 Task: Search one way flight ticket for 5 adults, 2 children, 1 infant in seat and 1 infant on lap in economy from Waterloo: Waterloo Regional Airport to Jacksonville: Albert J. Ellis Airport on 5-3-2023. Choice of flights is Delta. Number of bags: 2 carry on bags. Price is upto 88000. Outbound departure time preference is 12:00.
Action: Mouse moved to (351, 303)
Screenshot: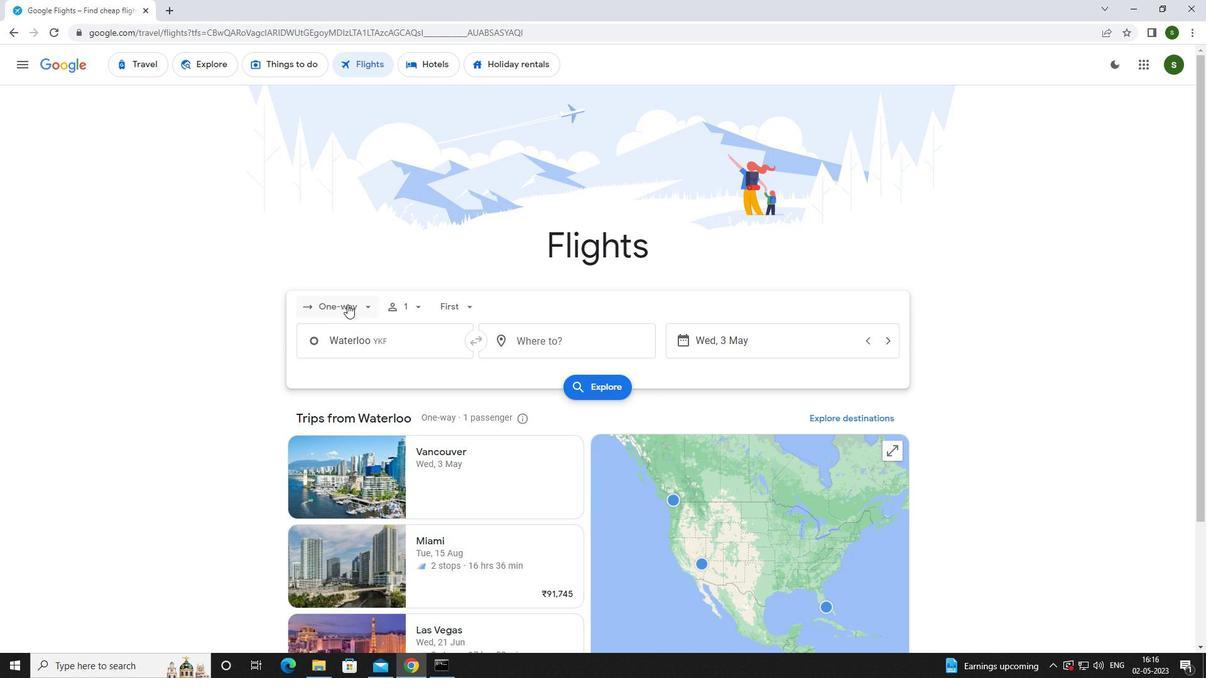 
Action: Mouse pressed left at (351, 303)
Screenshot: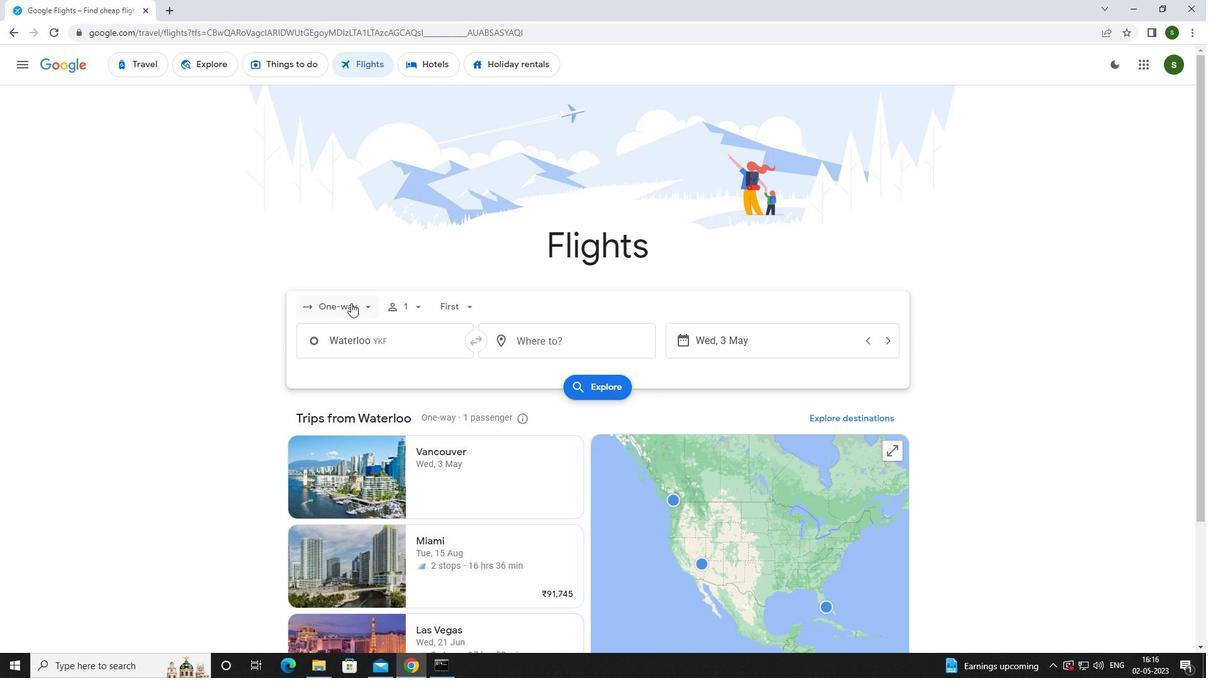 
Action: Mouse moved to (357, 360)
Screenshot: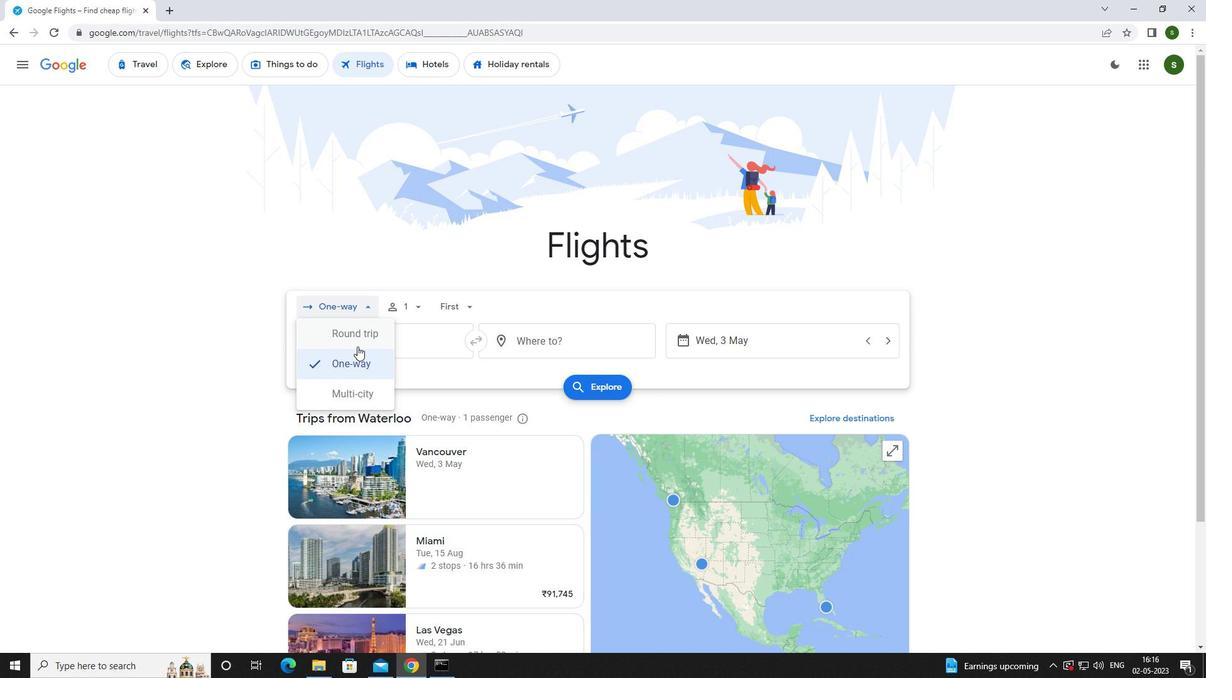 
Action: Mouse pressed left at (357, 360)
Screenshot: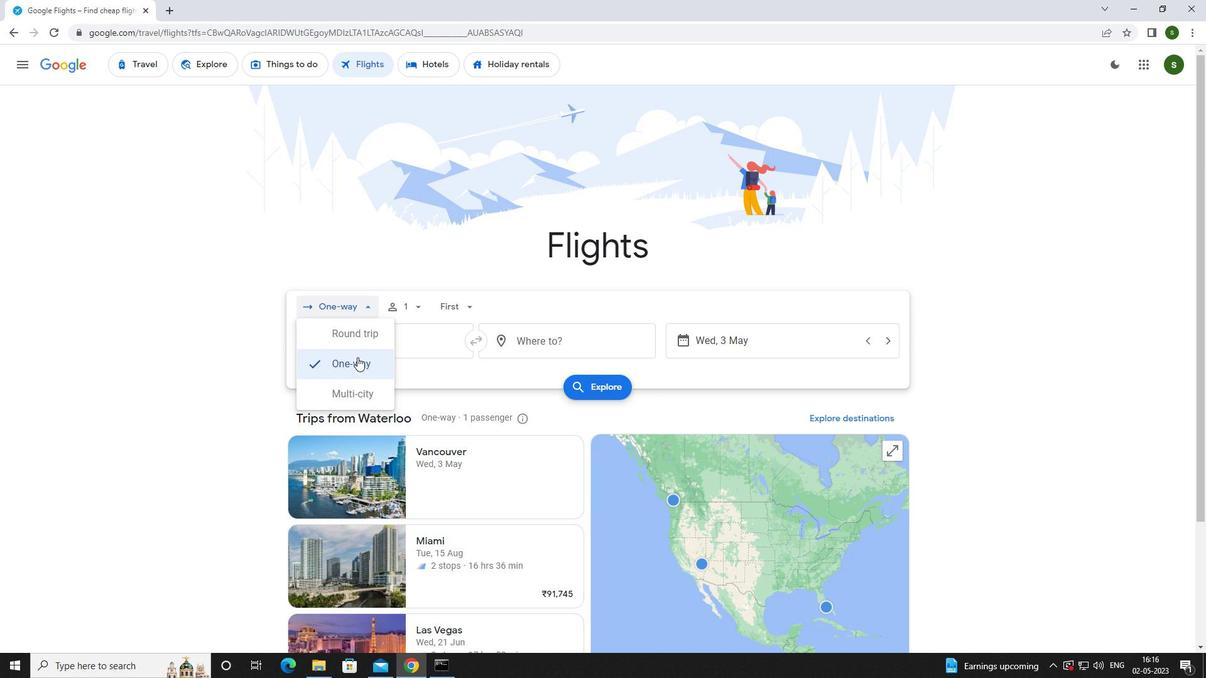 
Action: Mouse moved to (417, 304)
Screenshot: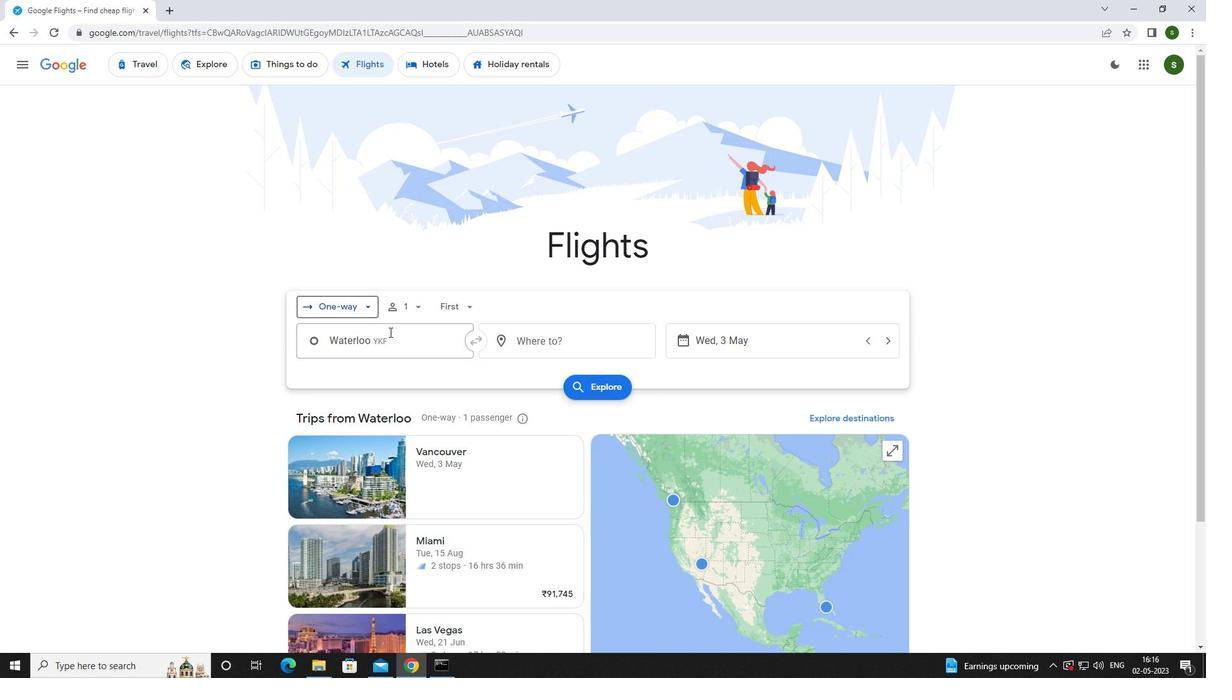 
Action: Mouse pressed left at (417, 304)
Screenshot: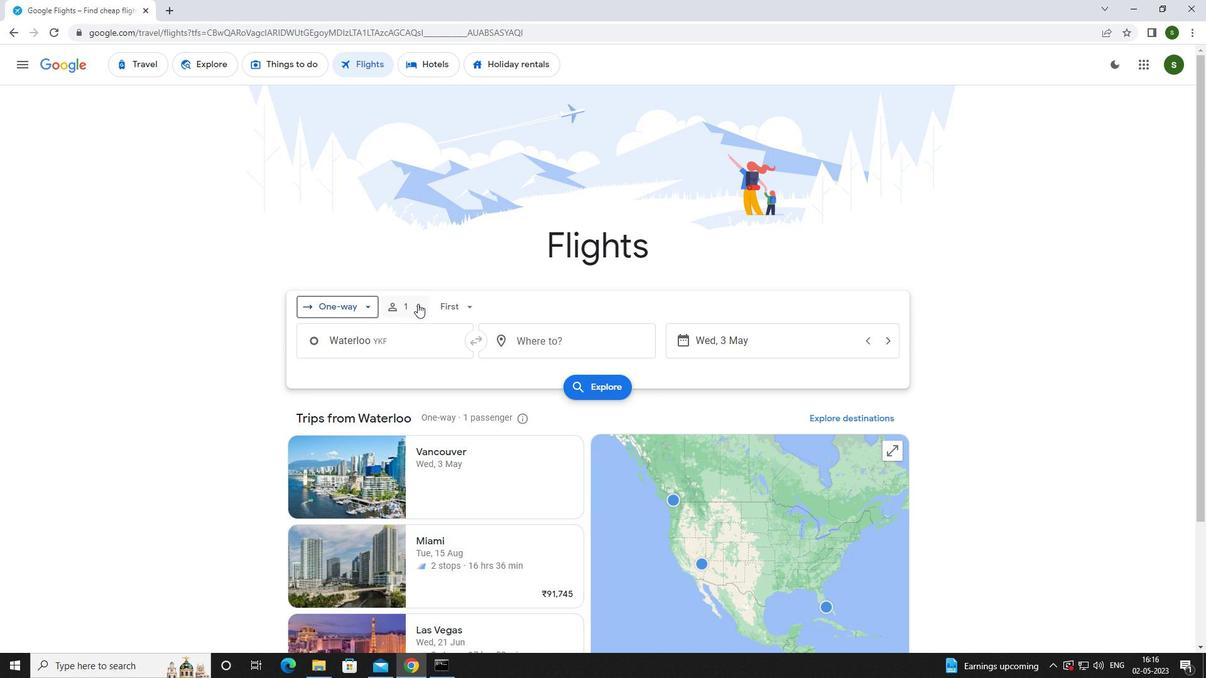 
Action: Mouse moved to (516, 331)
Screenshot: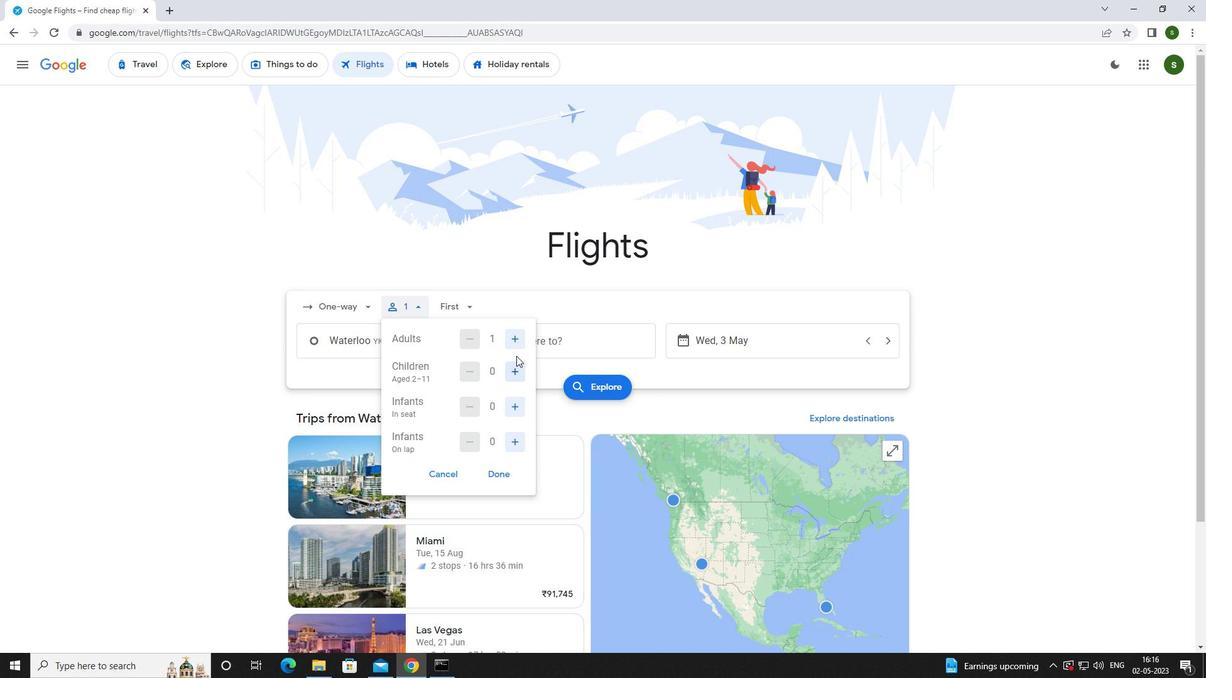 
Action: Mouse pressed left at (516, 331)
Screenshot: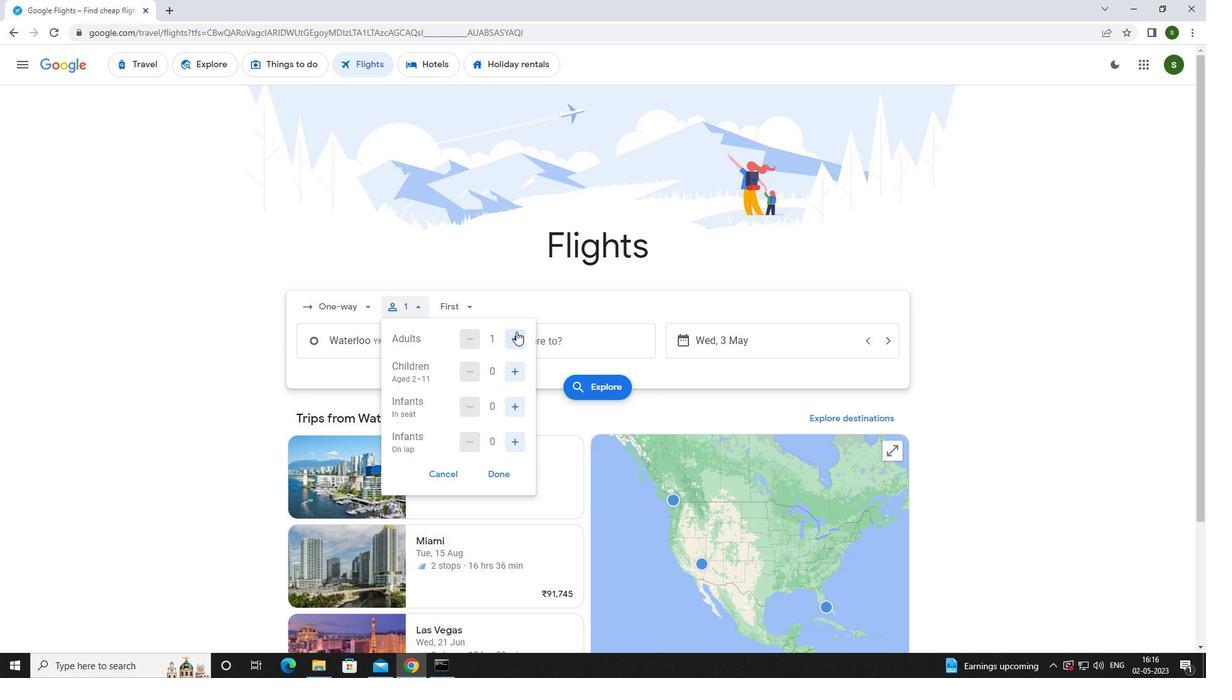 
Action: Mouse pressed left at (516, 331)
Screenshot: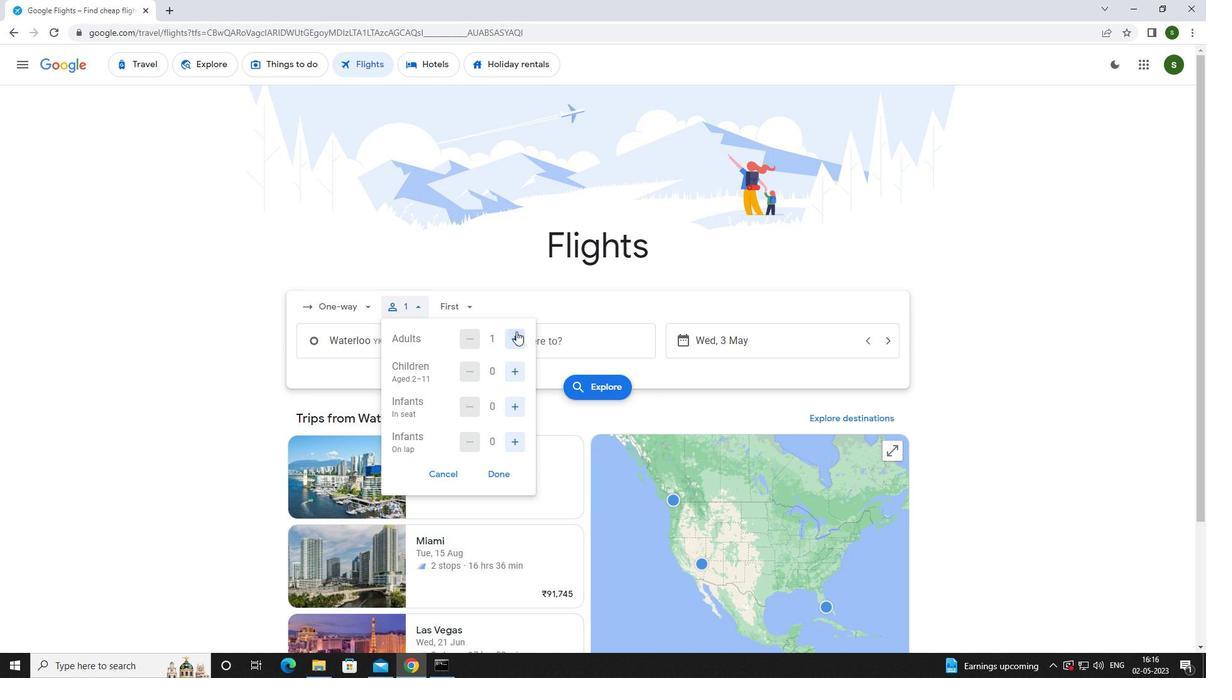 
Action: Mouse moved to (515, 331)
Screenshot: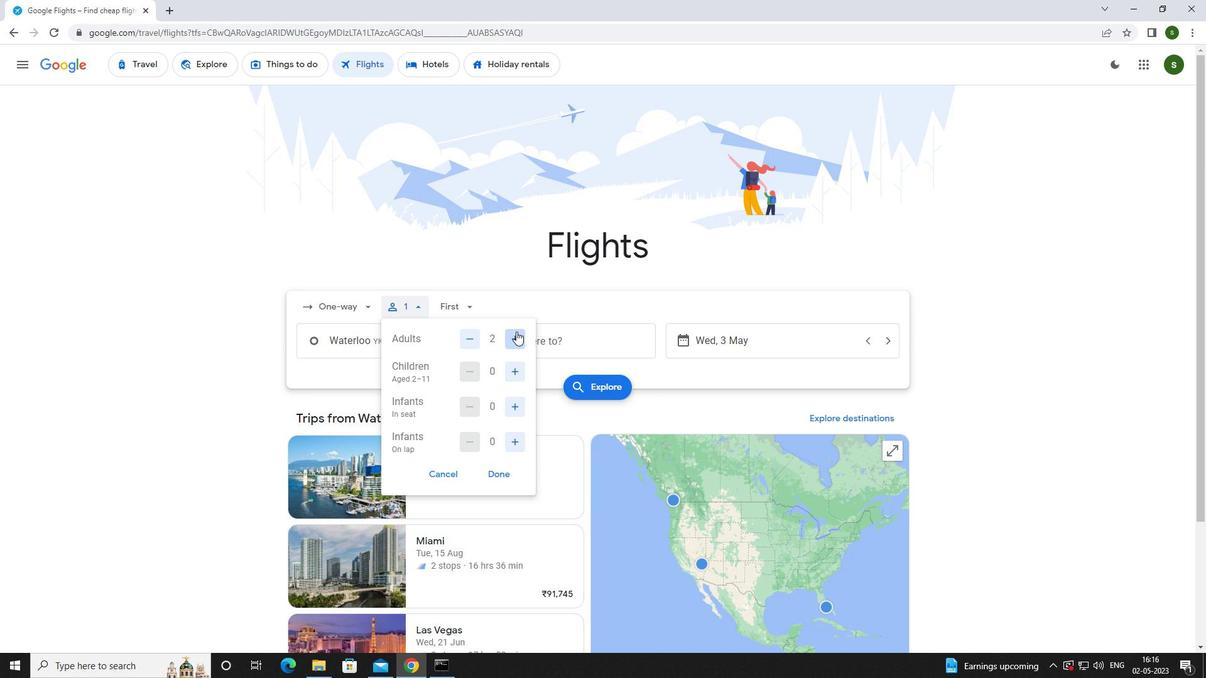 
Action: Mouse pressed left at (515, 331)
Screenshot: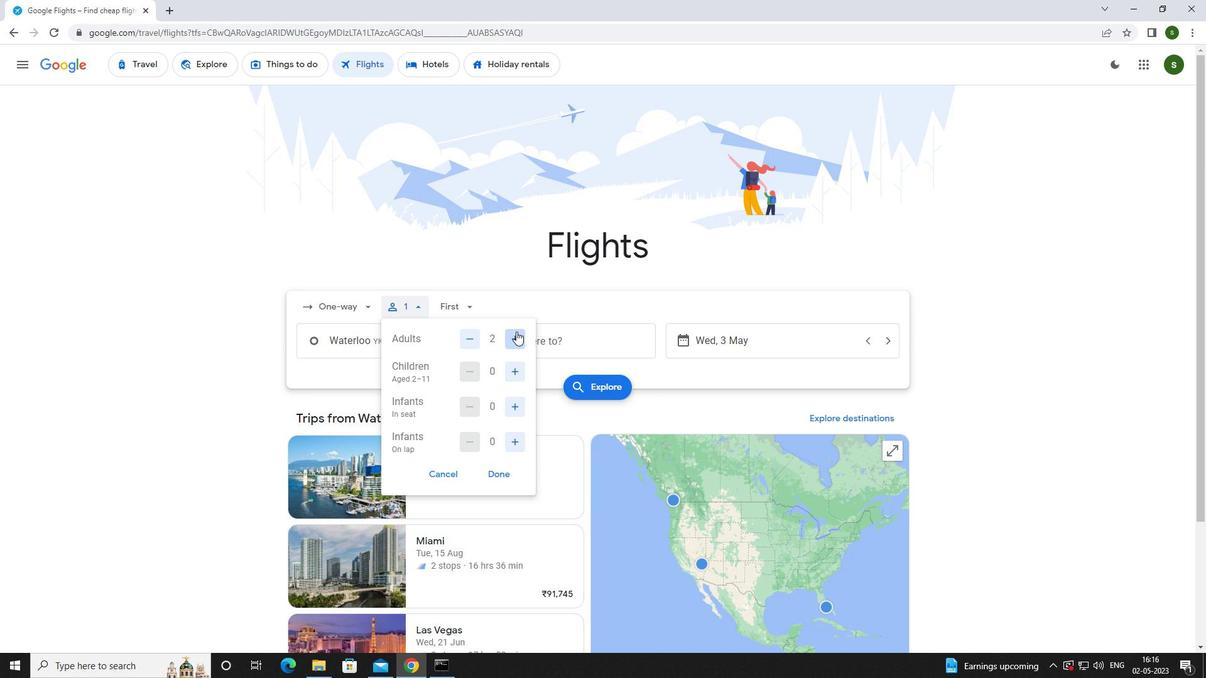 
Action: Mouse pressed left at (515, 331)
Screenshot: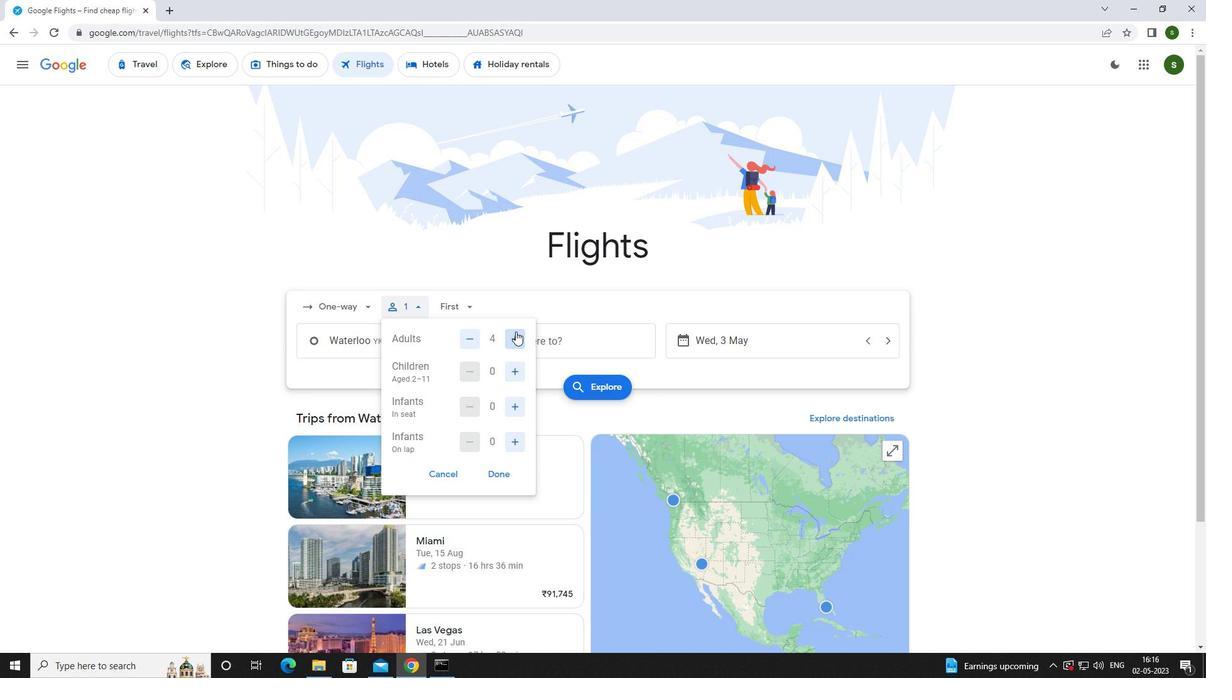 
Action: Mouse moved to (515, 364)
Screenshot: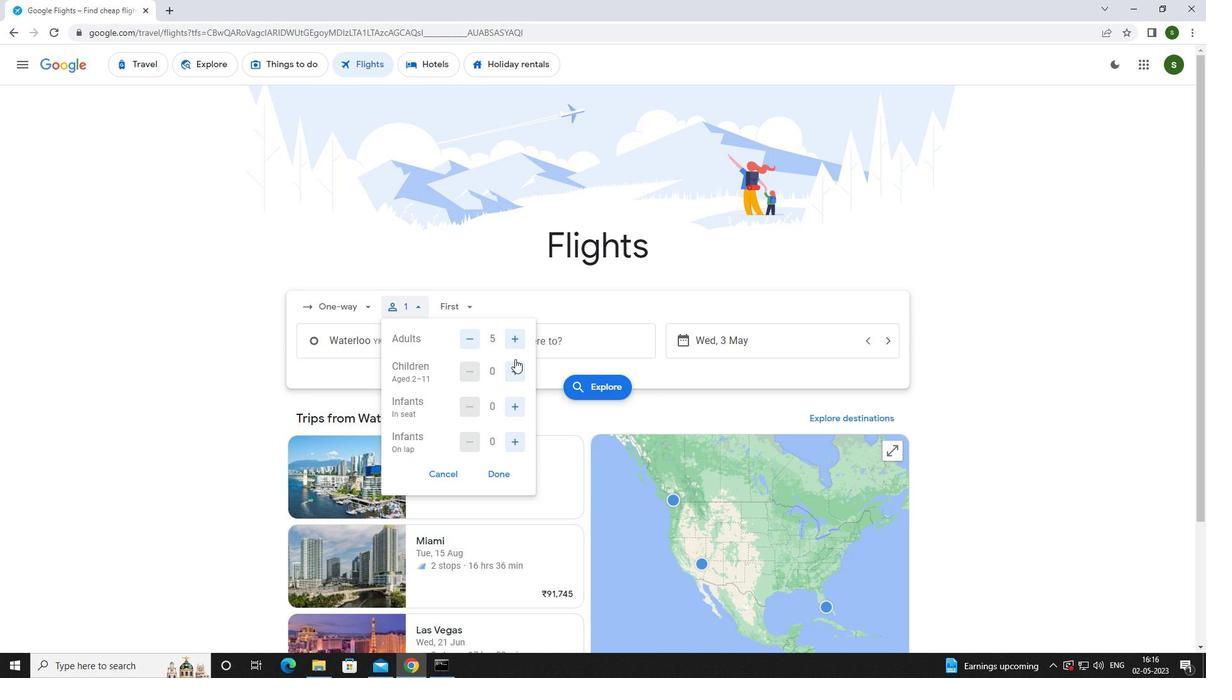 
Action: Mouse pressed left at (515, 364)
Screenshot: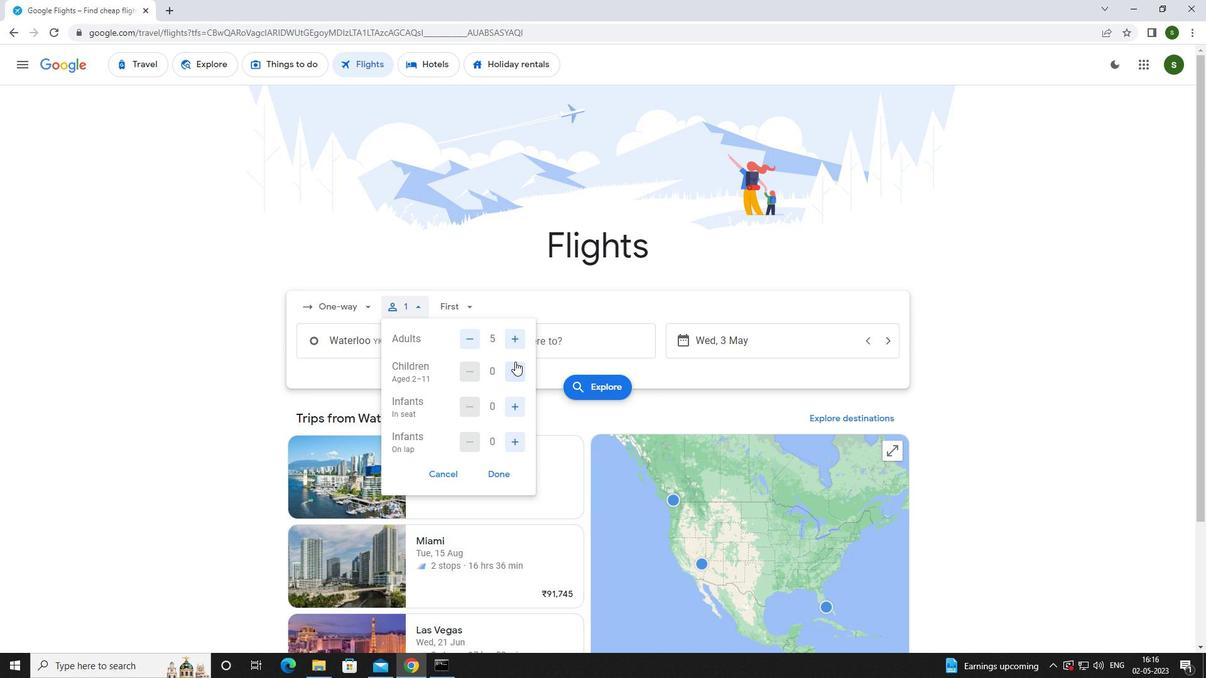 
Action: Mouse pressed left at (515, 364)
Screenshot: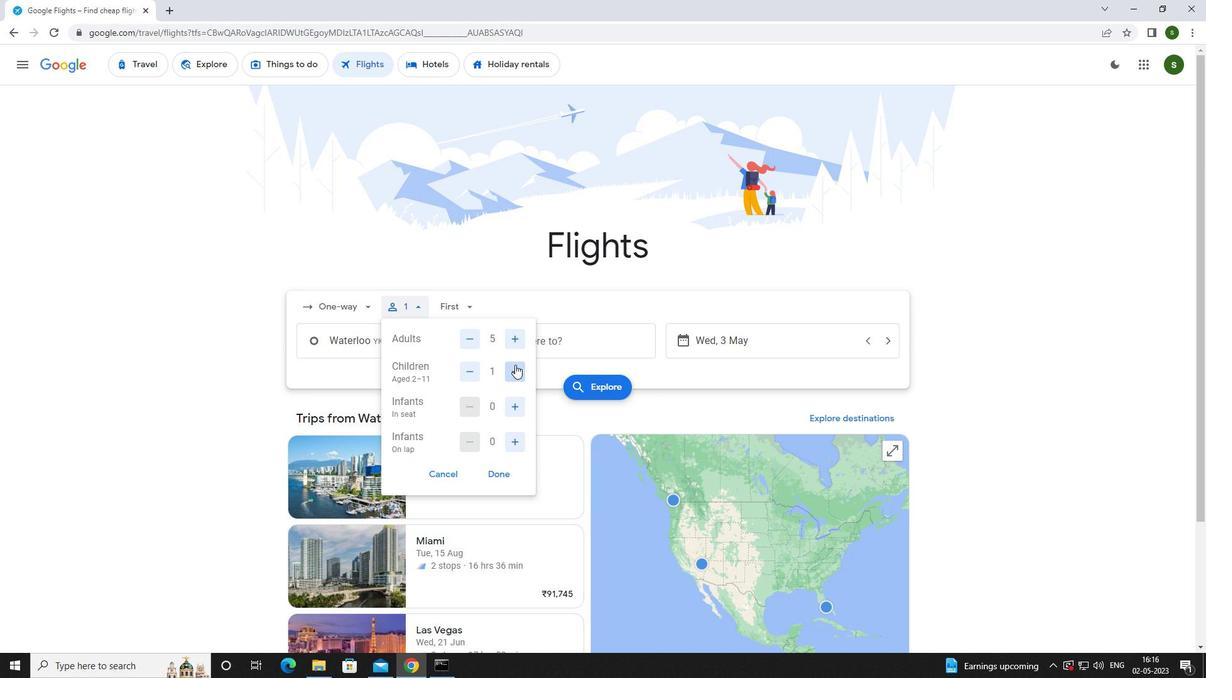 
Action: Mouse moved to (511, 405)
Screenshot: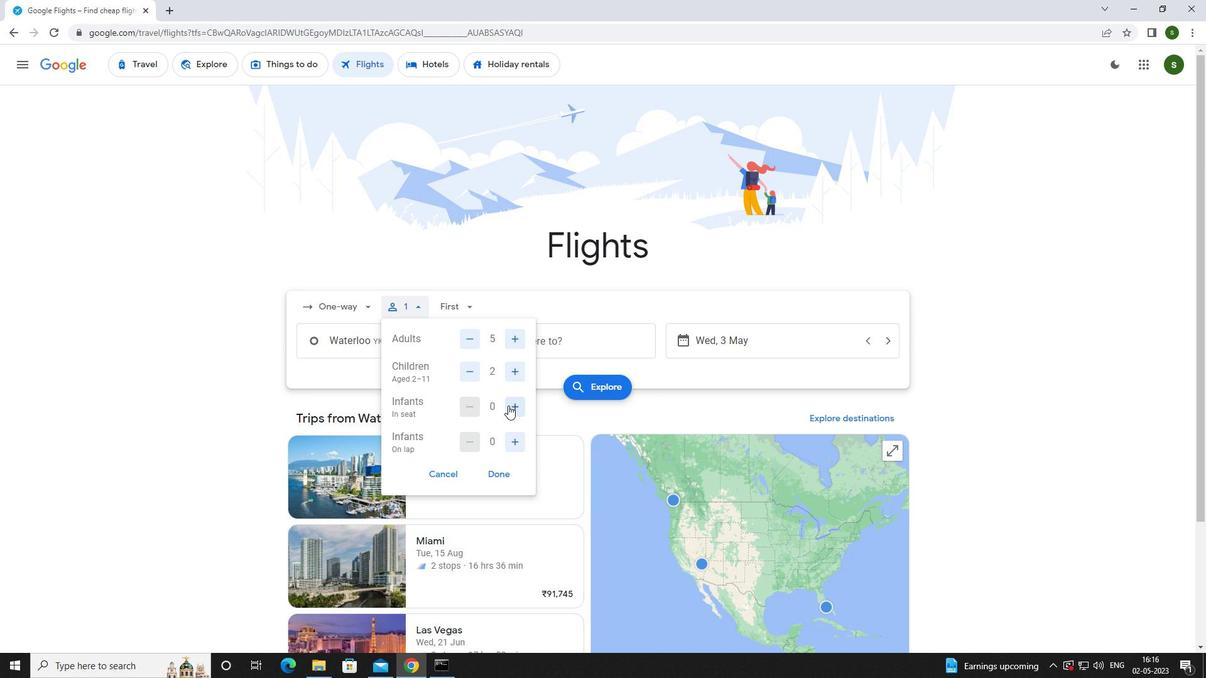 
Action: Mouse pressed left at (511, 405)
Screenshot: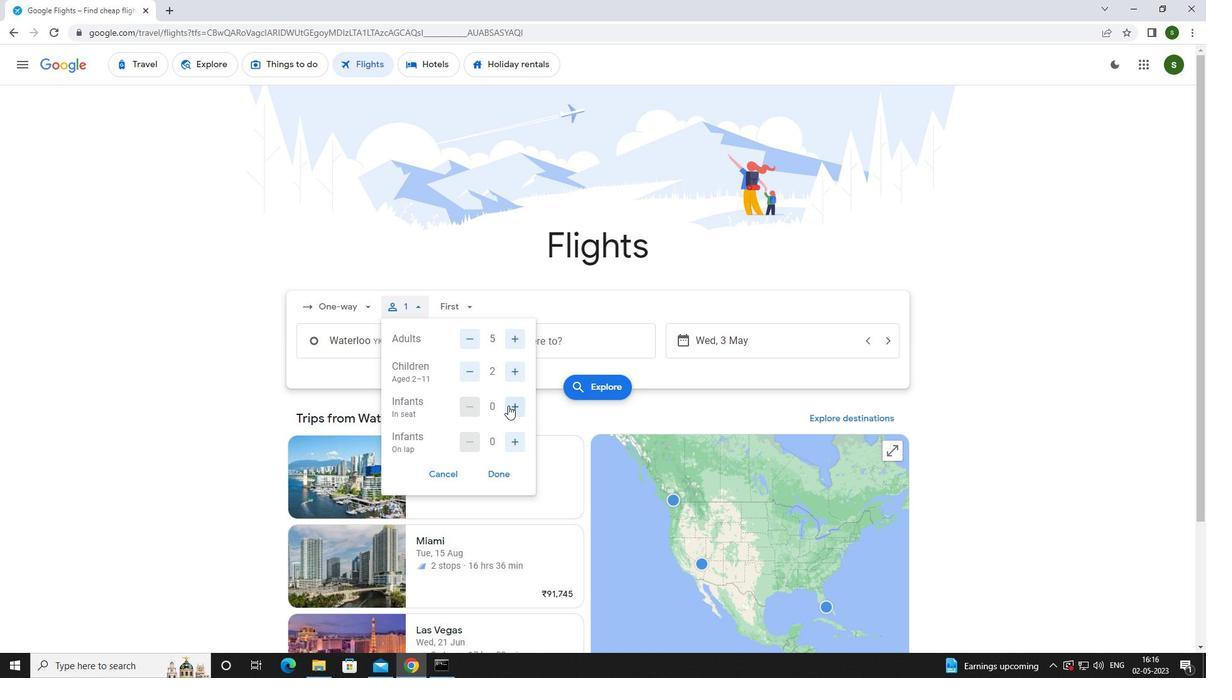 
Action: Mouse moved to (513, 441)
Screenshot: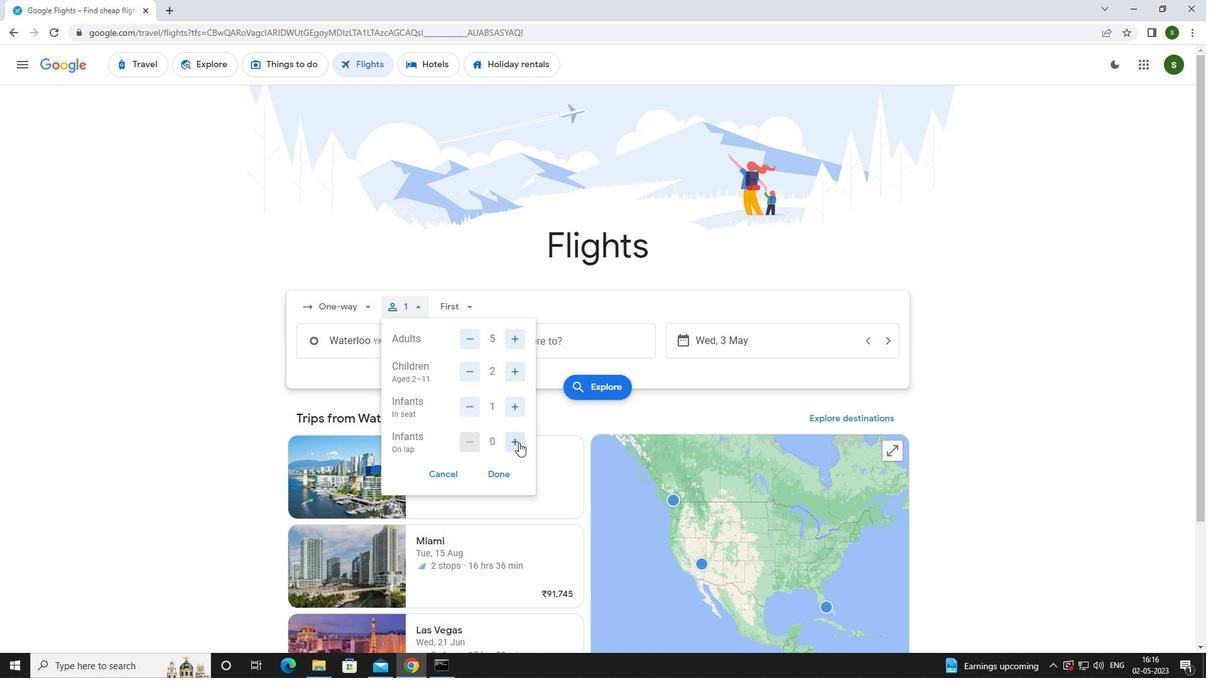 
Action: Mouse pressed left at (513, 441)
Screenshot: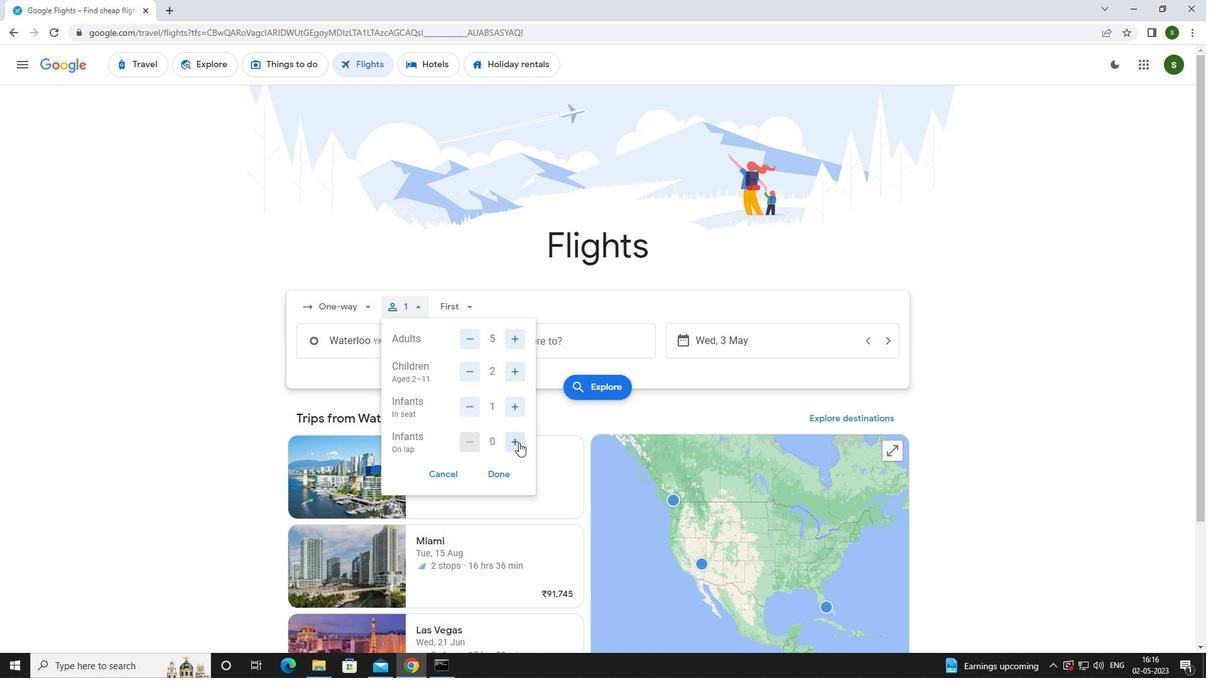 
Action: Mouse moved to (464, 307)
Screenshot: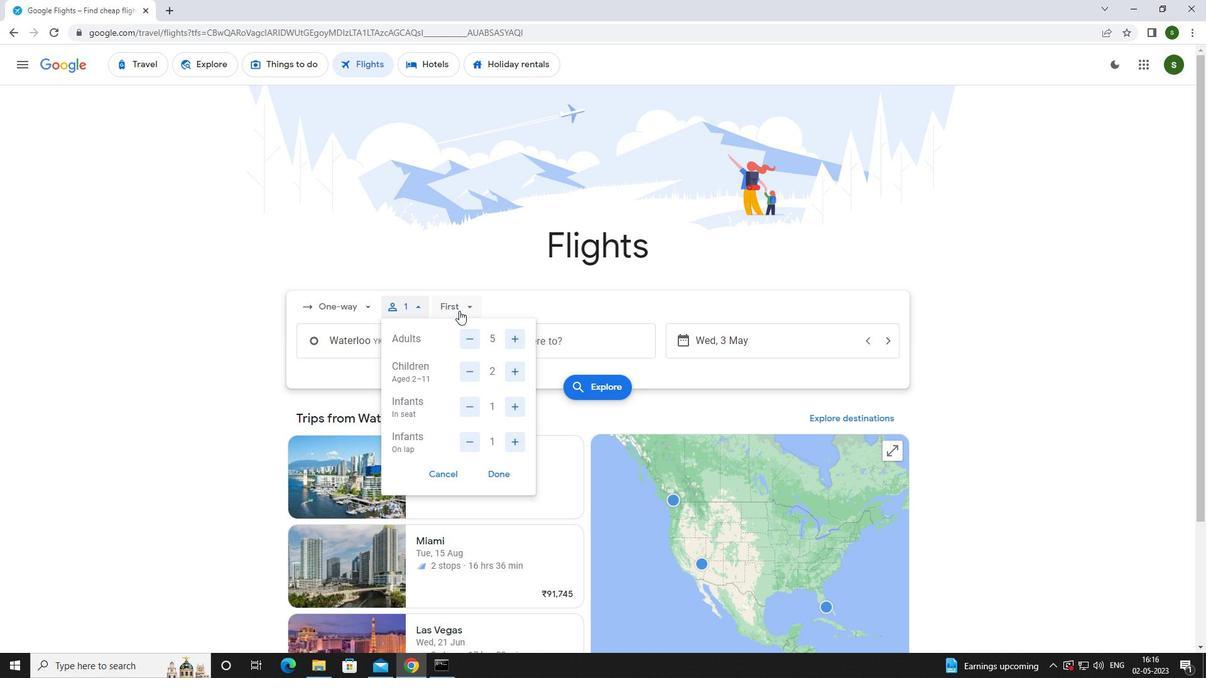 
Action: Mouse pressed left at (464, 307)
Screenshot: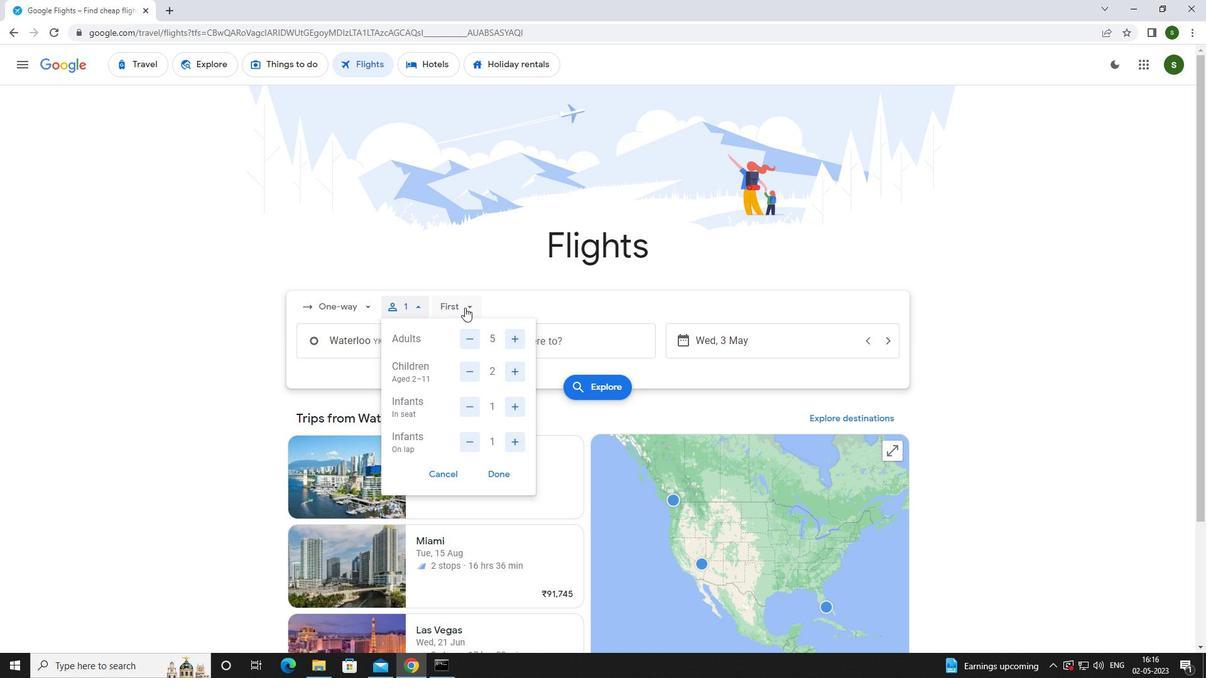
Action: Mouse moved to (473, 332)
Screenshot: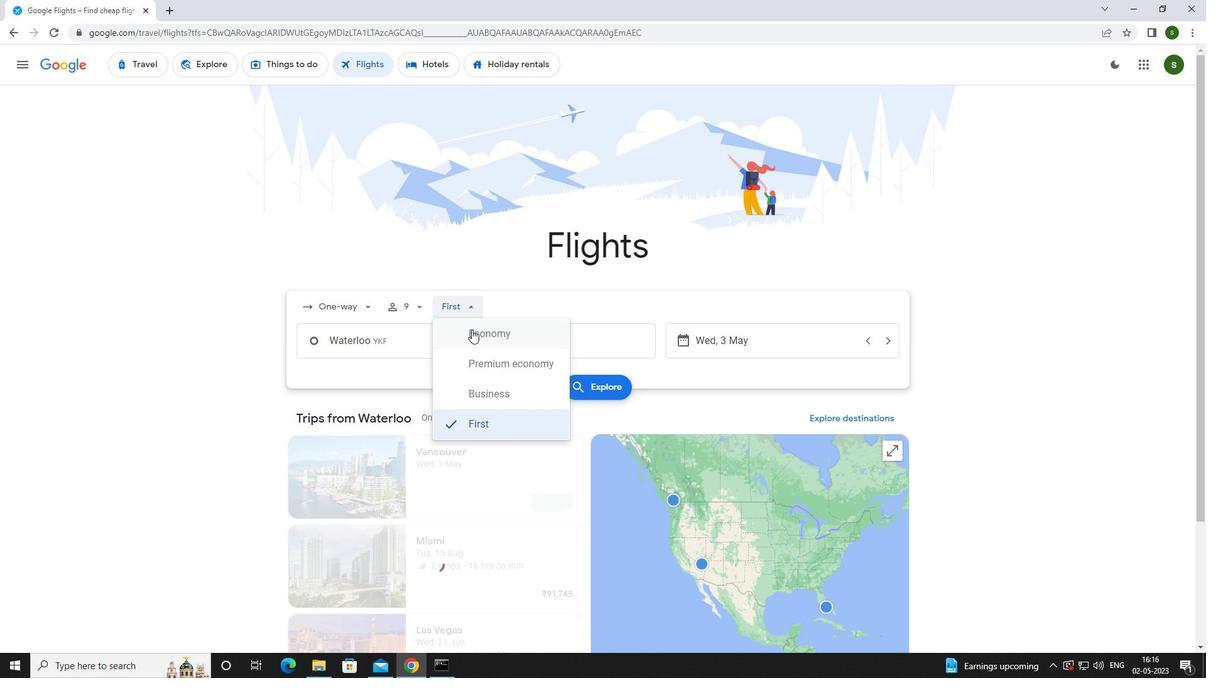 
Action: Mouse pressed left at (473, 332)
Screenshot: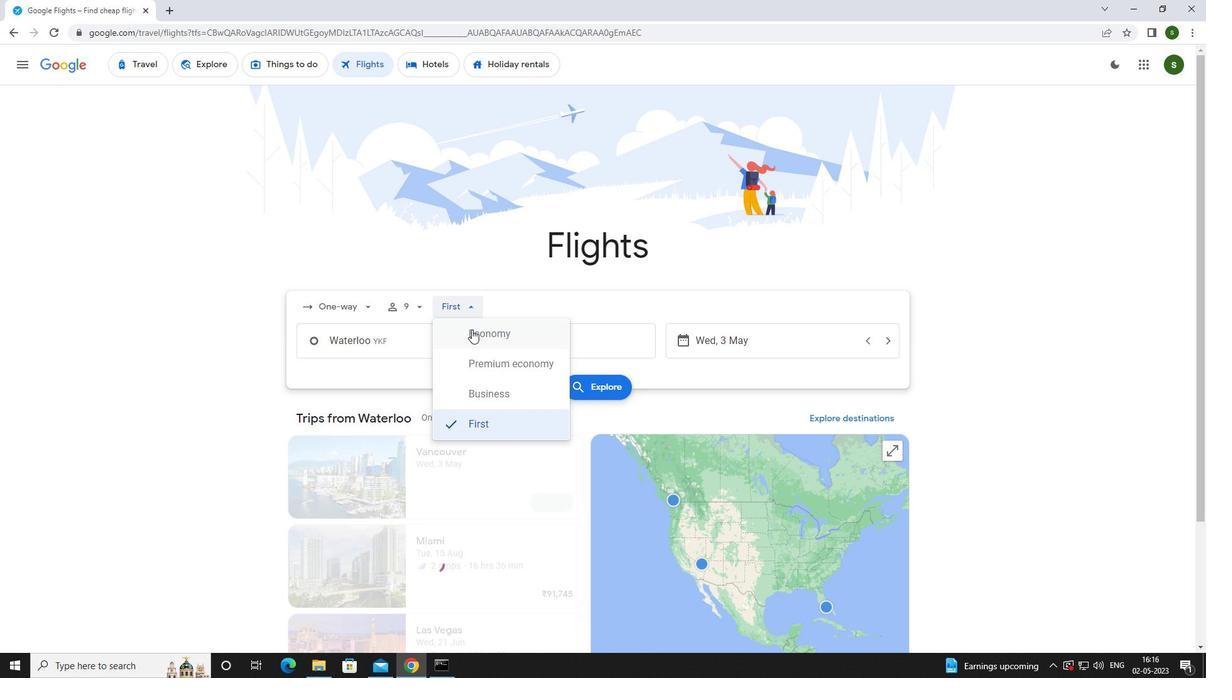 
Action: Mouse moved to (429, 341)
Screenshot: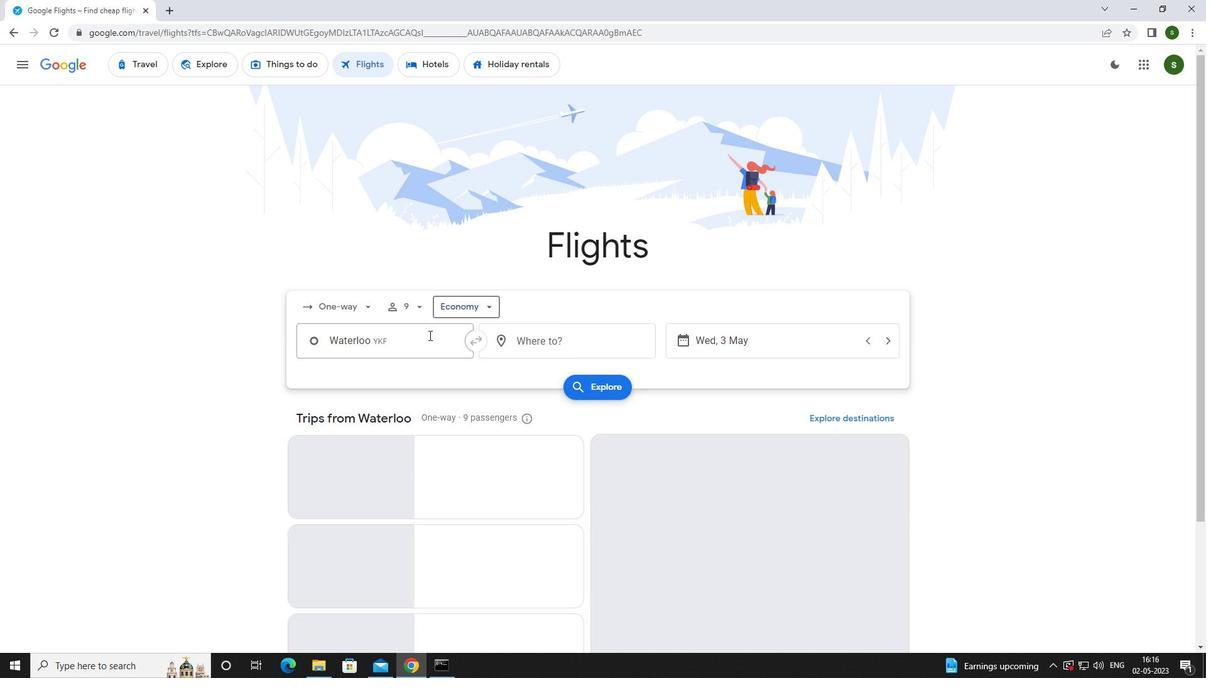 
Action: Mouse pressed left at (429, 341)
Screenshot: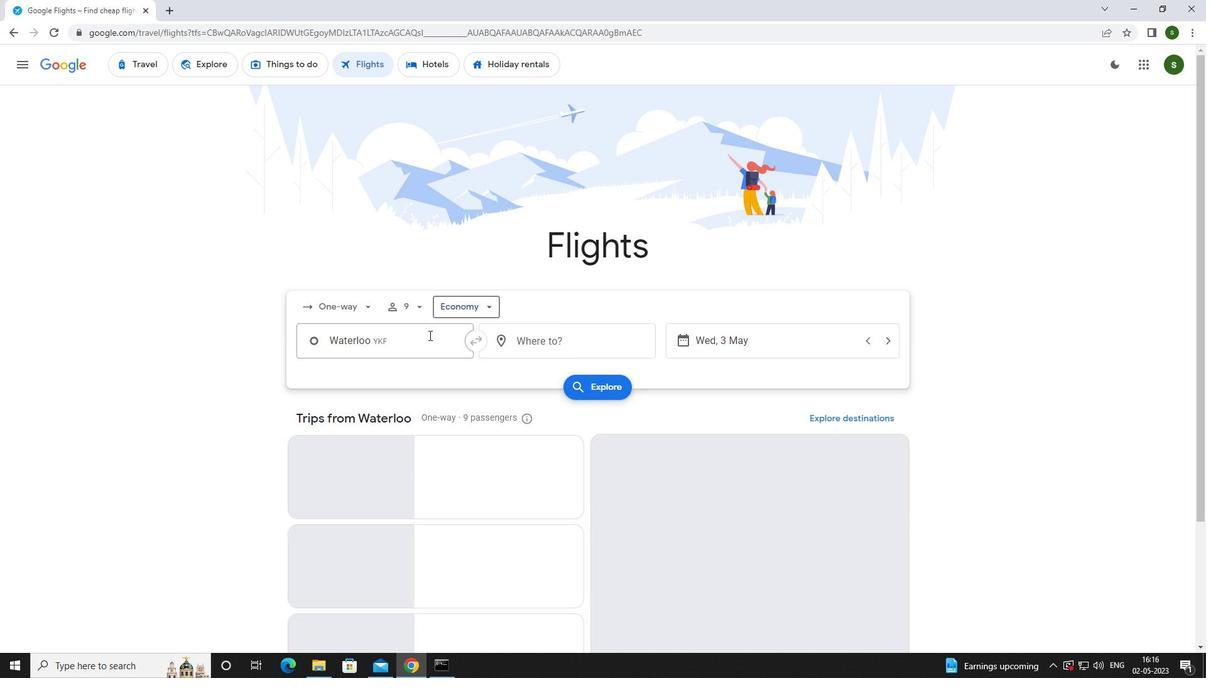 
Action: Mouse moved to (429, 342)
Screenshot: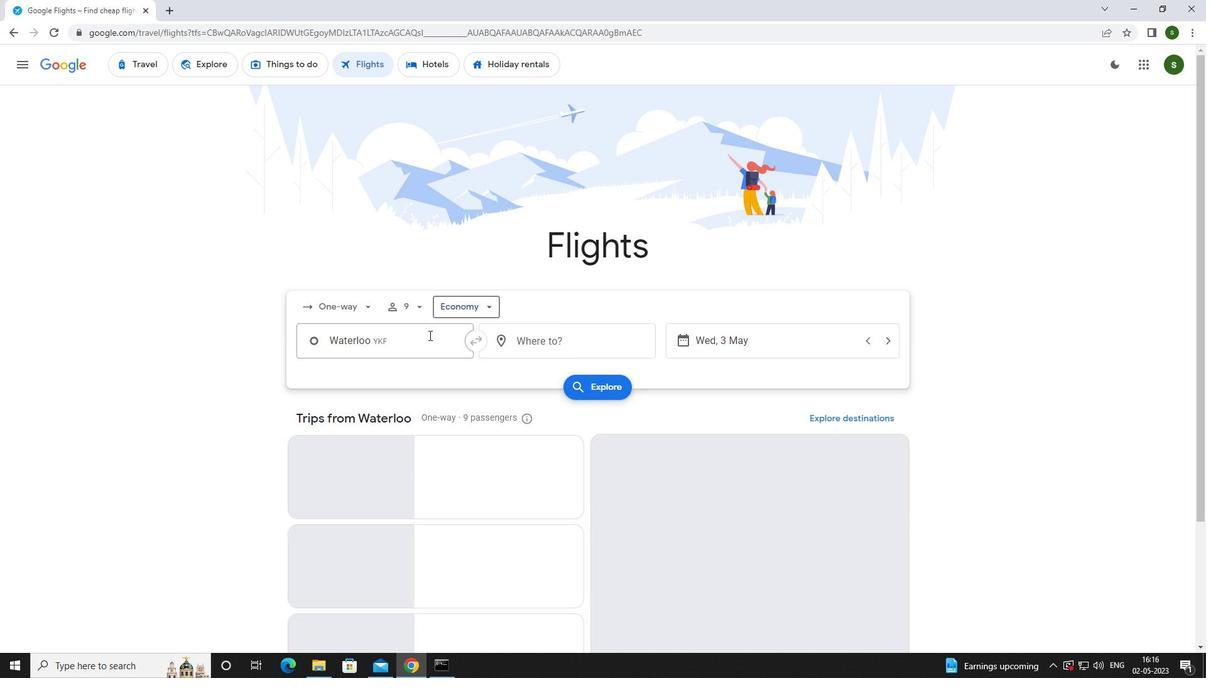 
Action: Key pressed <Key.caps_lock>w<Key.caps_lock>aterloo
Screenshot: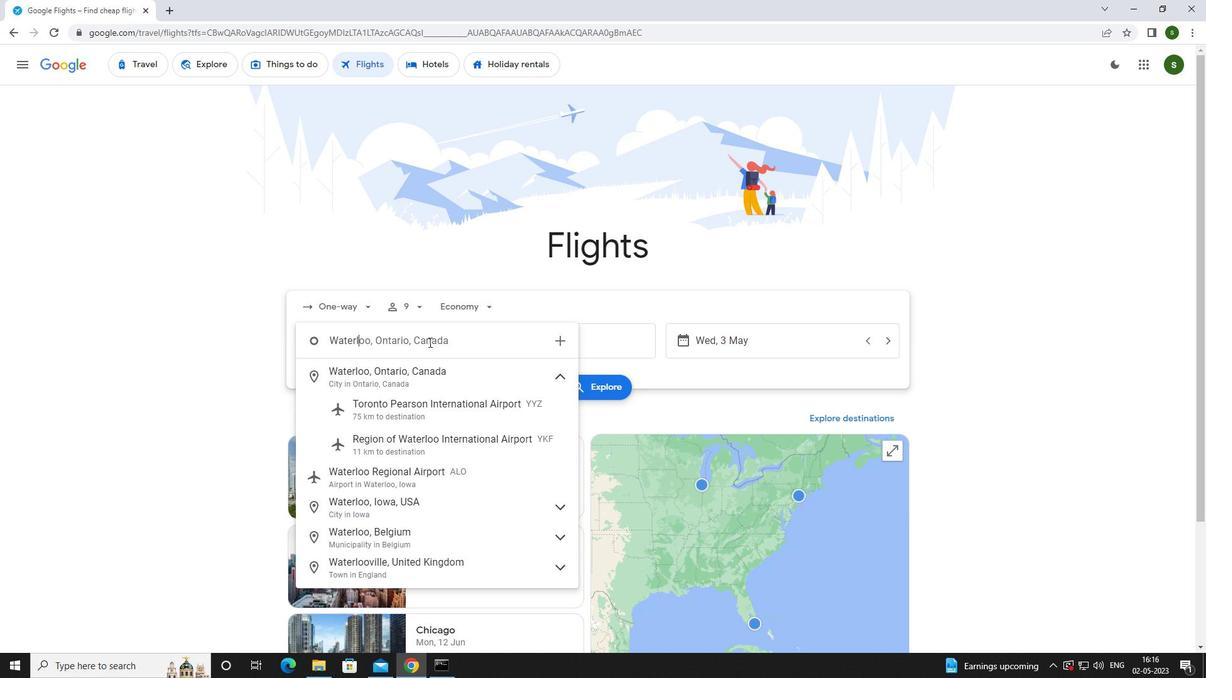 
Action: Mouse moved to (427, 437)
Screenshot: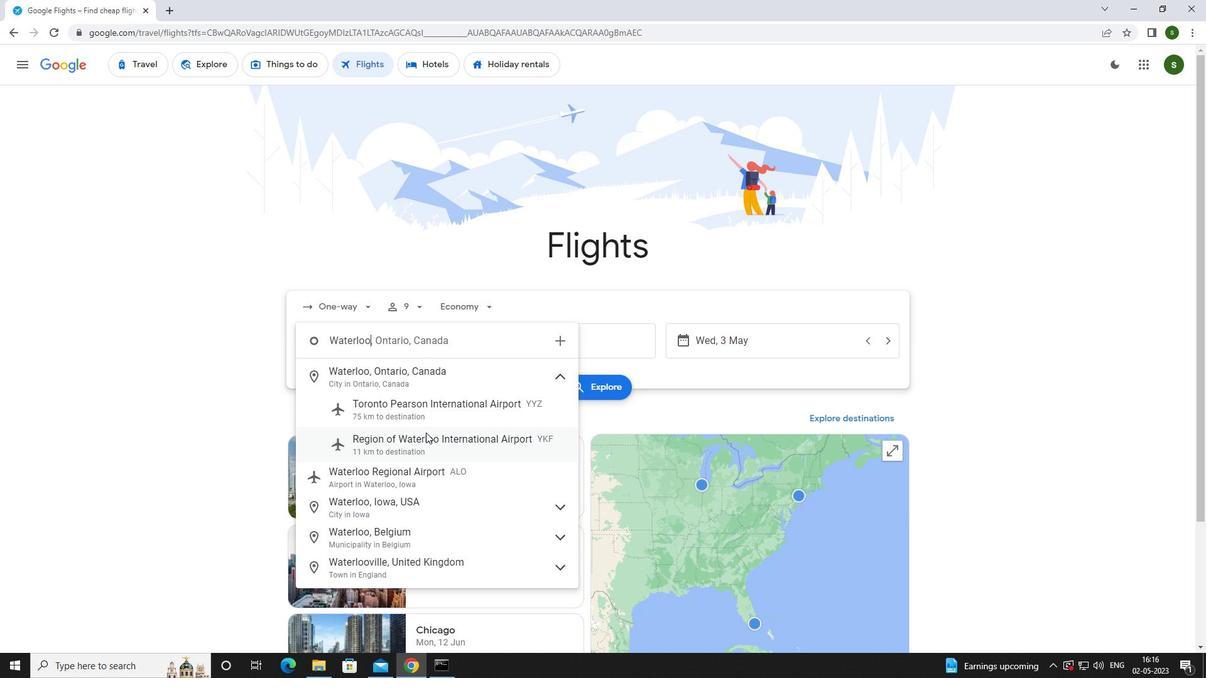 
Action: Mouse pressed left at (427, 437)
Screenshot: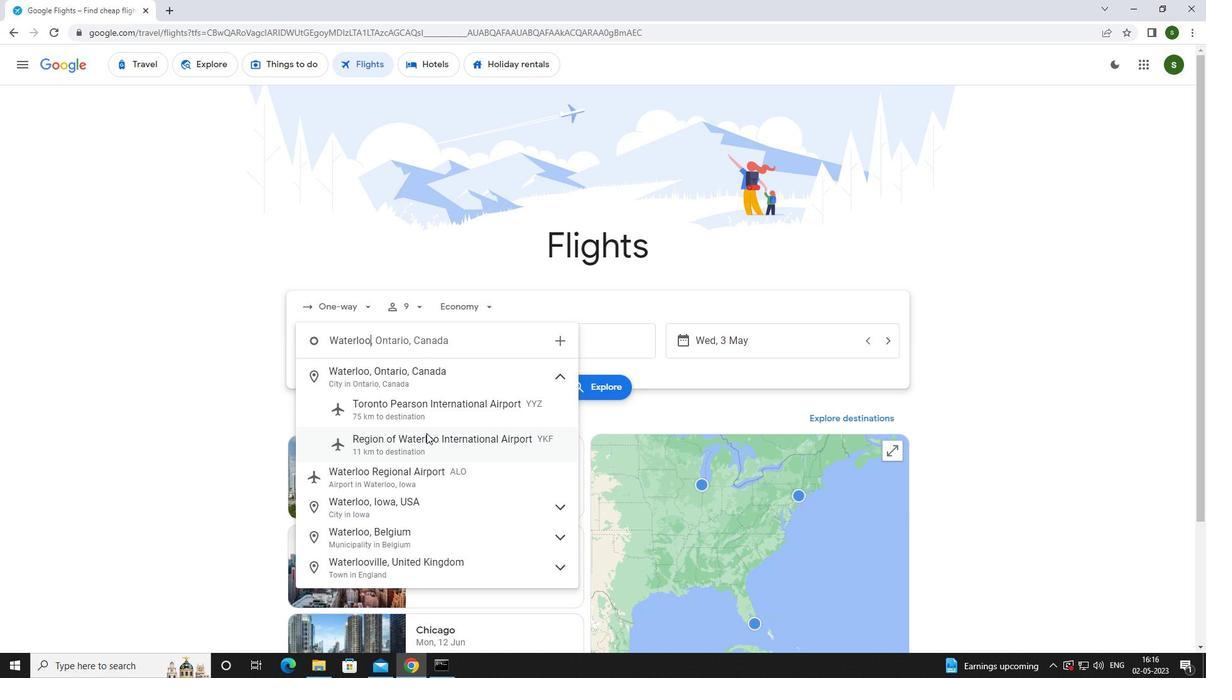 
Action: Mouse moved to (582, 339)
Screenshot: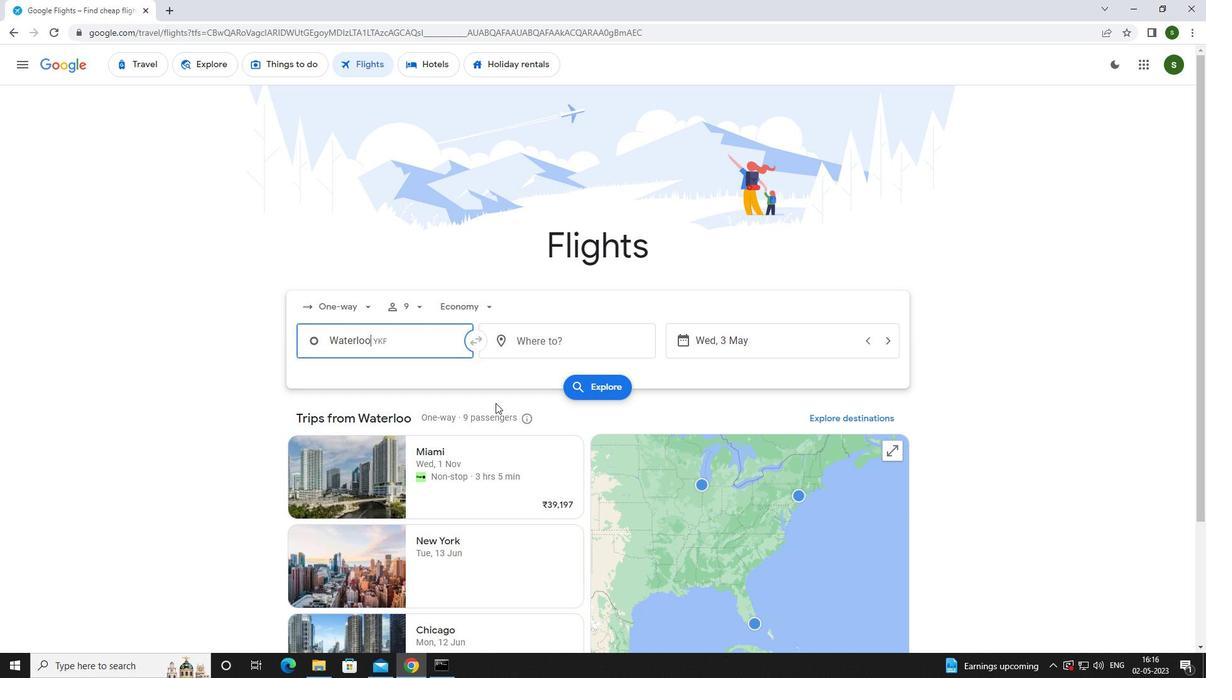 
Action: Mouse pressed left at (582, 339)
Screenshot: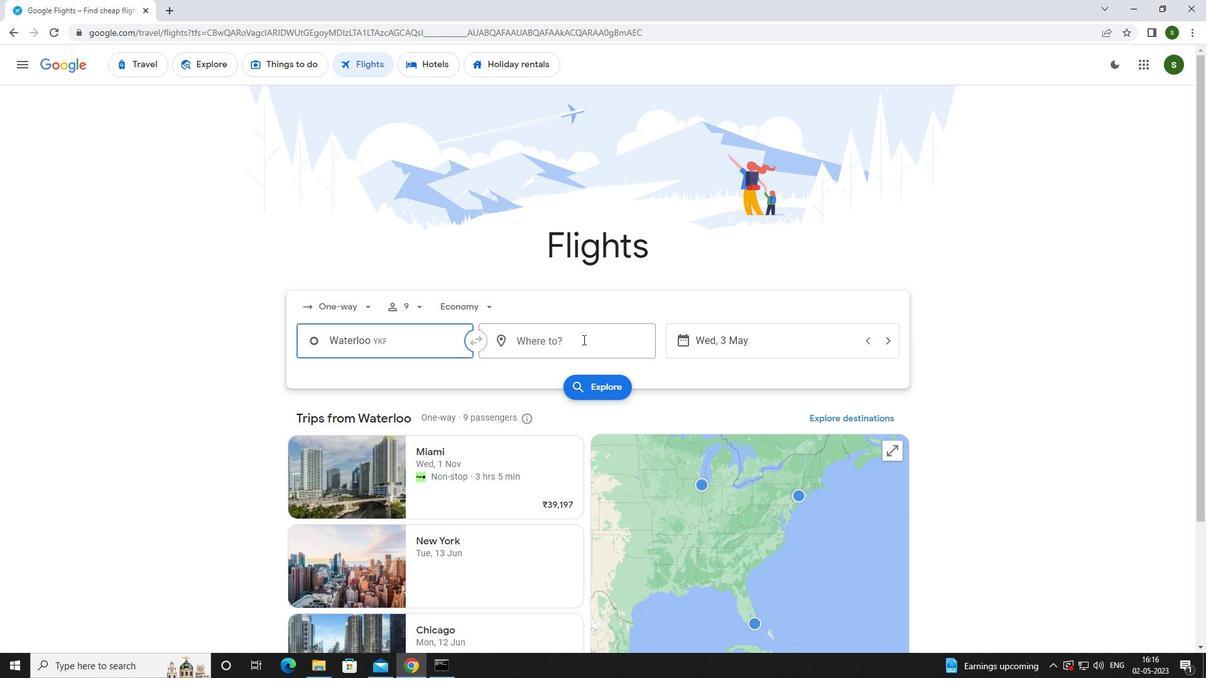 
Action: Mouse moved to (559, 347)
Screenshot: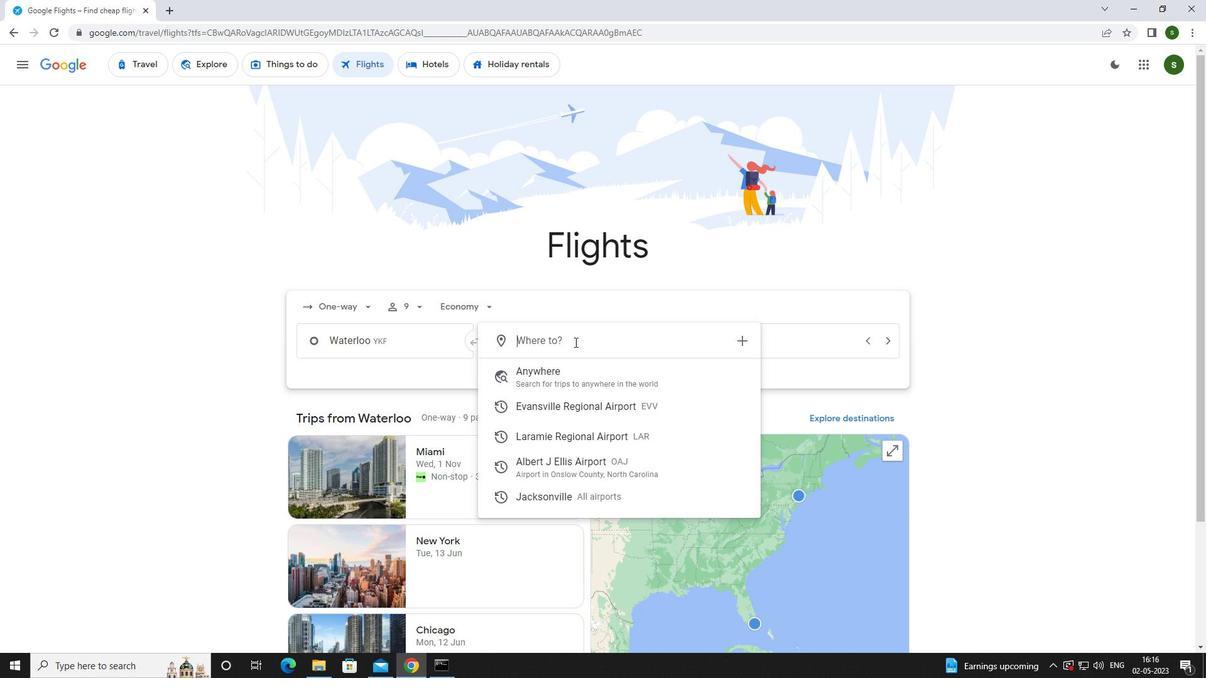 
Action: Key pressed <Key.caps_lock>a<Key.caps_lock>lbert<Key.space>
Screenshot: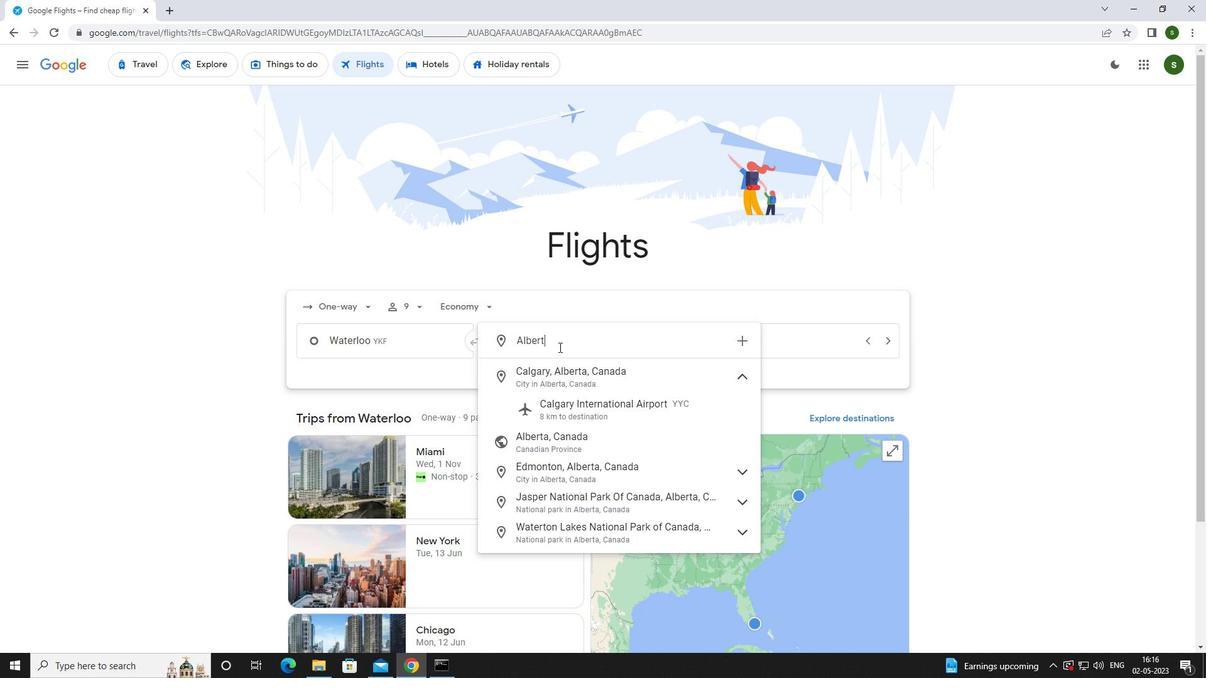 
Action: Mouse moved to (549, 378)
Screenshot: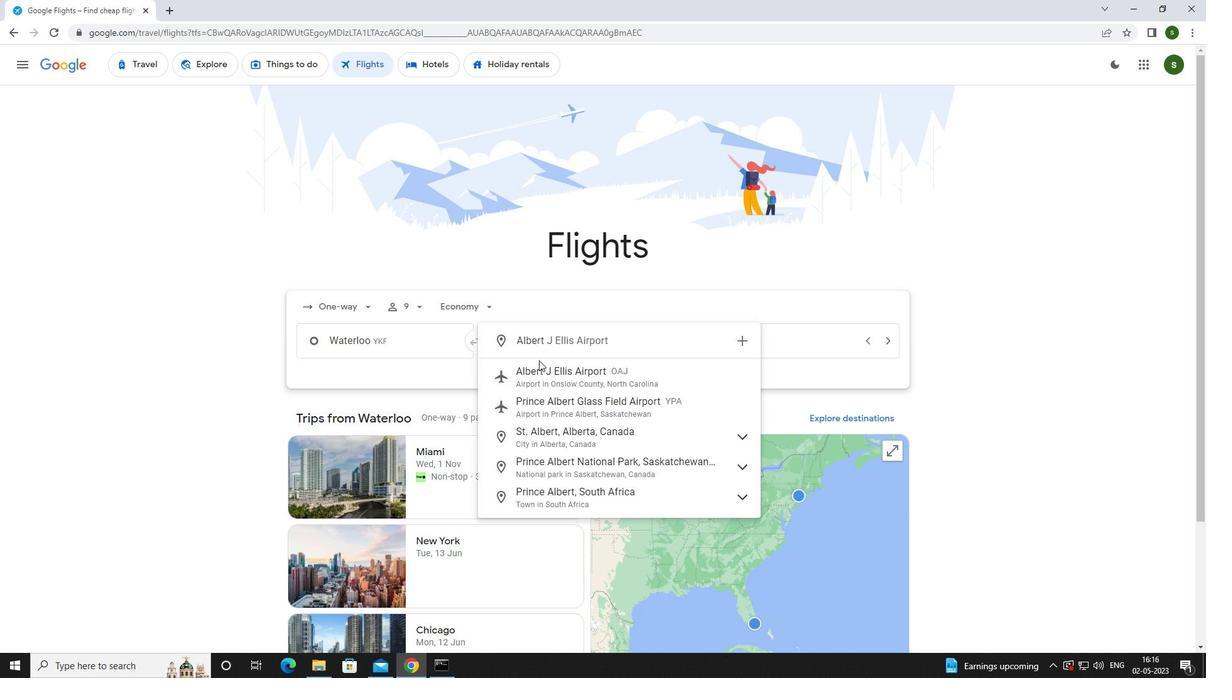 
Action: Mouse pressed left at (549, 378)
Screenshot: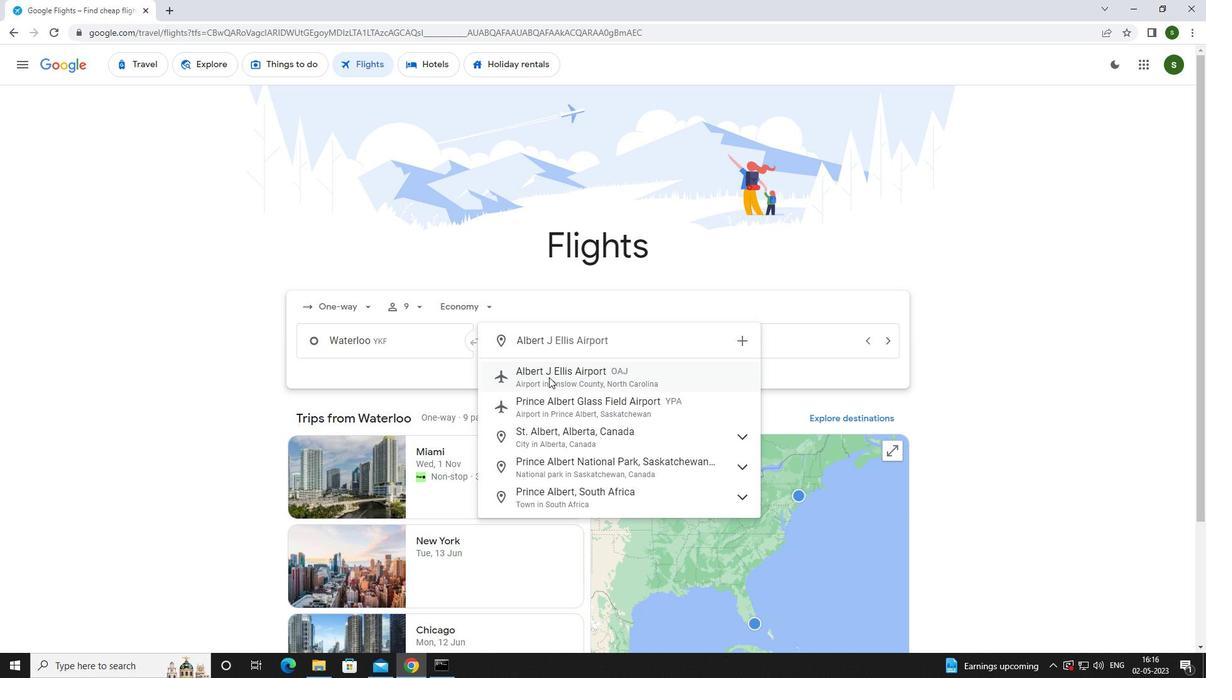 
Action: Mouse moved to (753, 343)
Screenshot: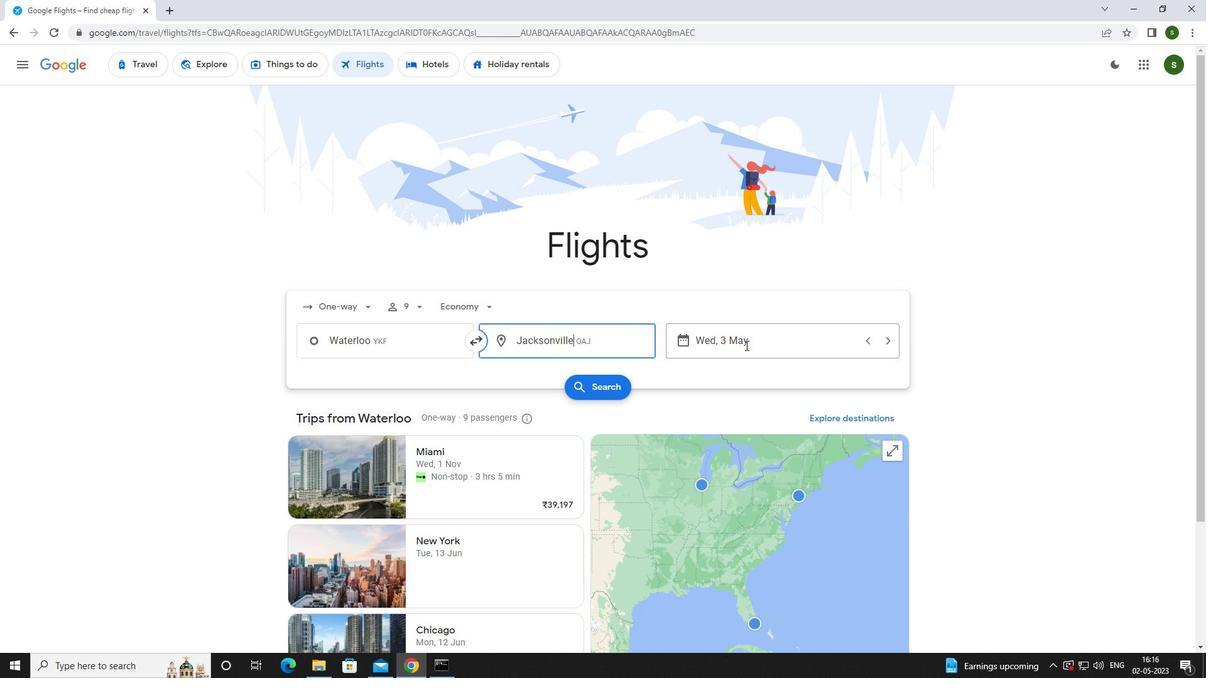 
Action: Mouse pressed left at (753, 343)
Screenshot: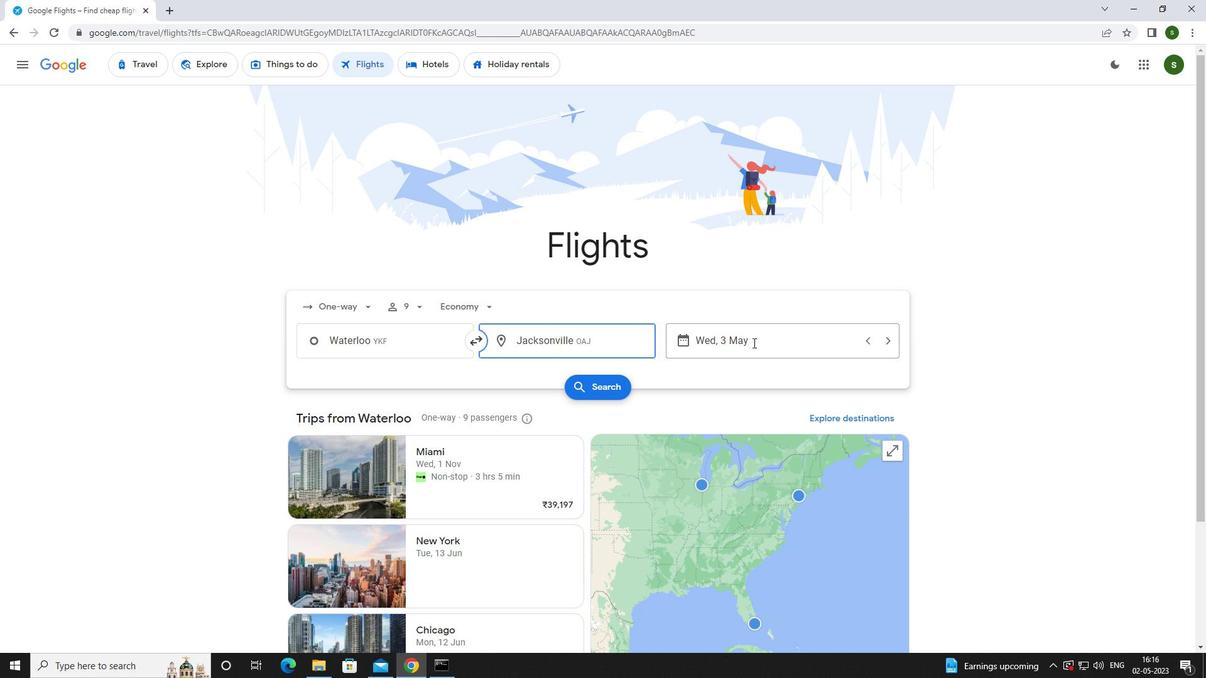 
Action: Mouse moved to (540, 419)
Screenshot: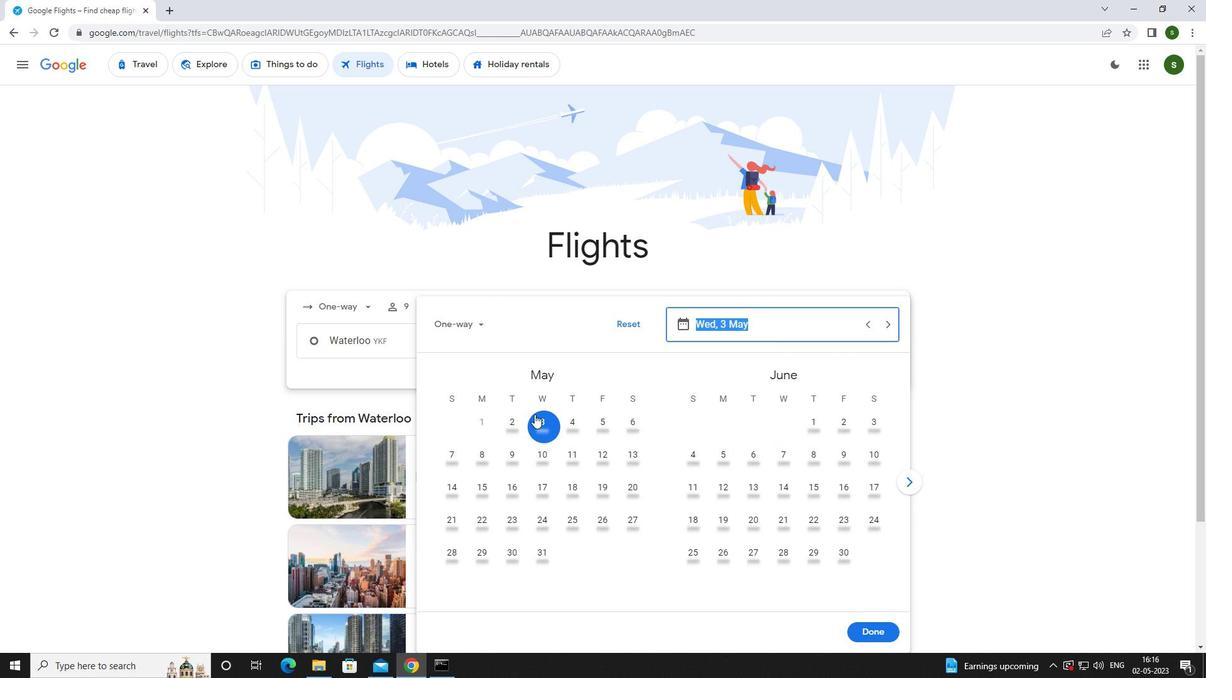 
Action: Mouse pressed left at (540, 419)
Screenshot: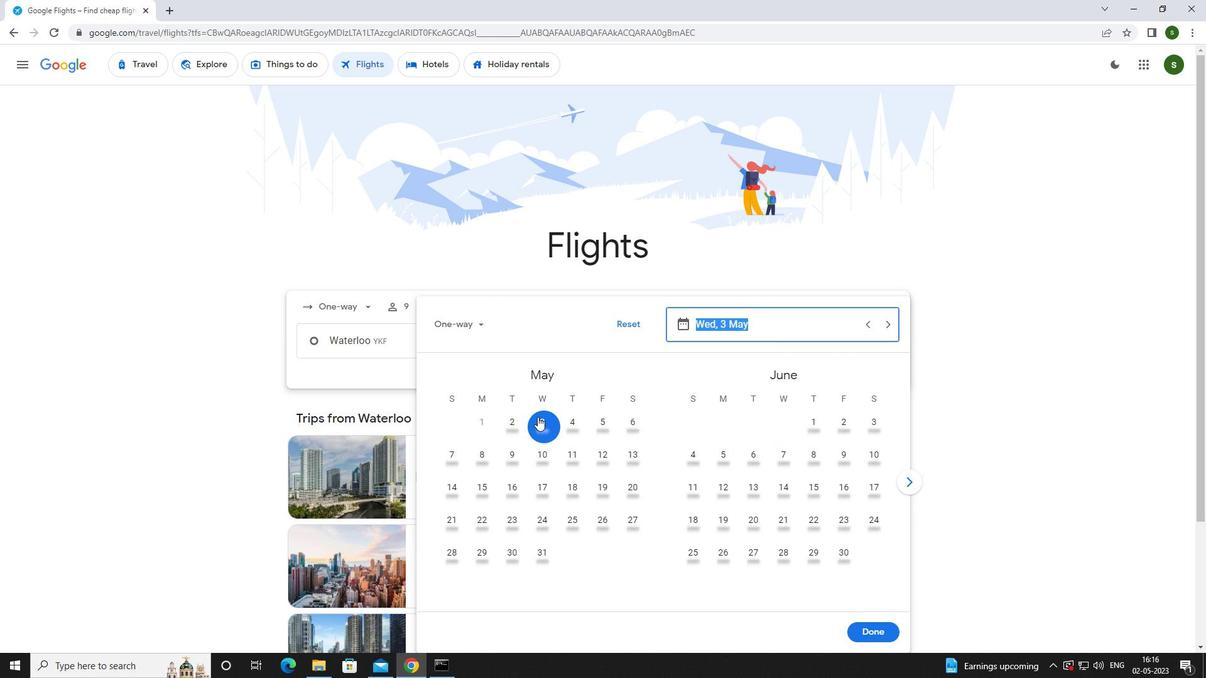 
Action: Mouse moved to (871, 626)
Screenshot: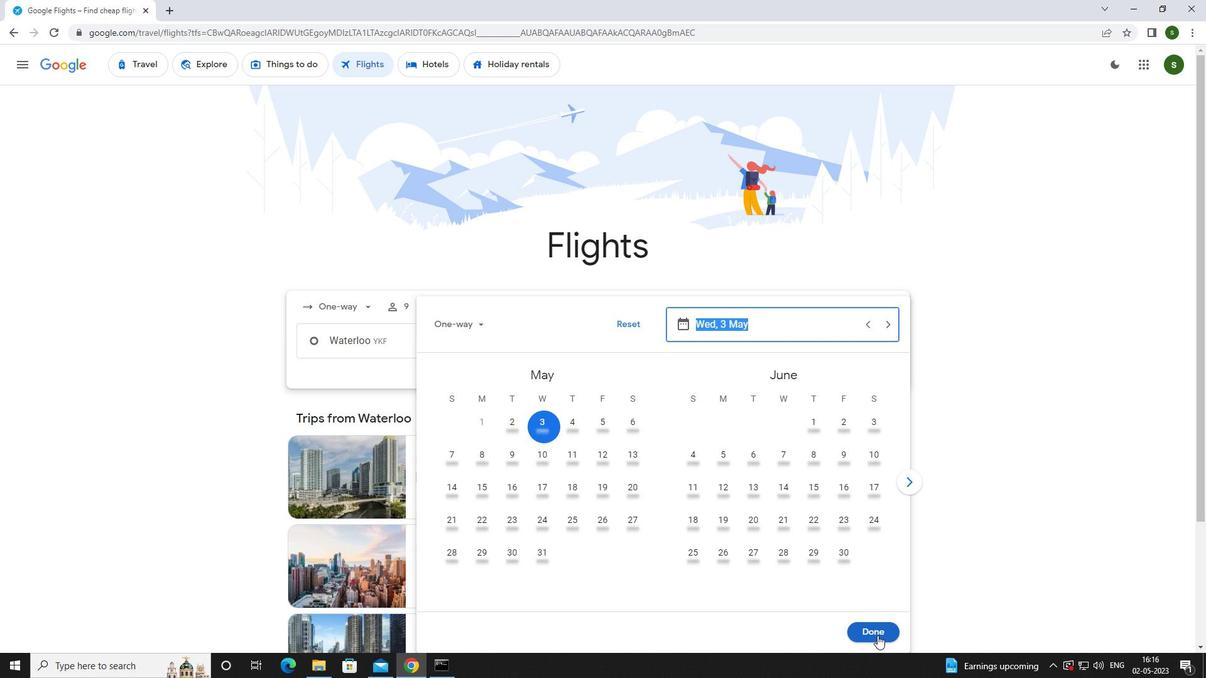 
Action: Mouse pressed left at (871, 626)
Screenshot: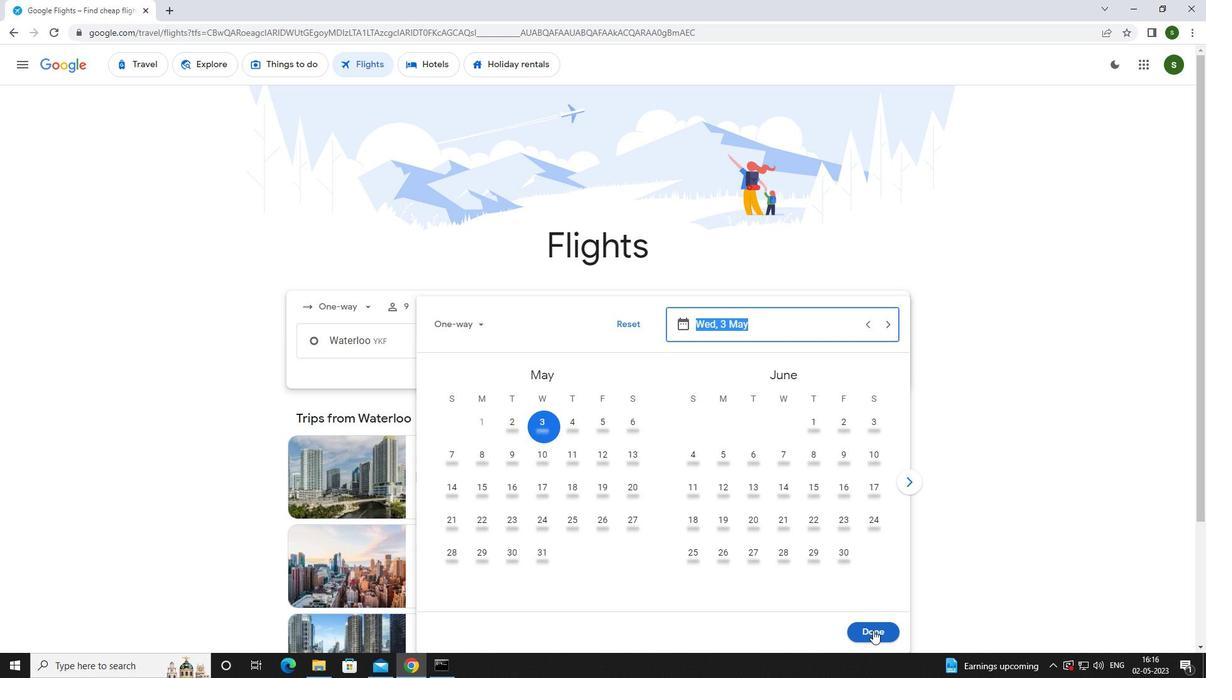 
Action: Mouse moved to (603, 390)
Screenshot: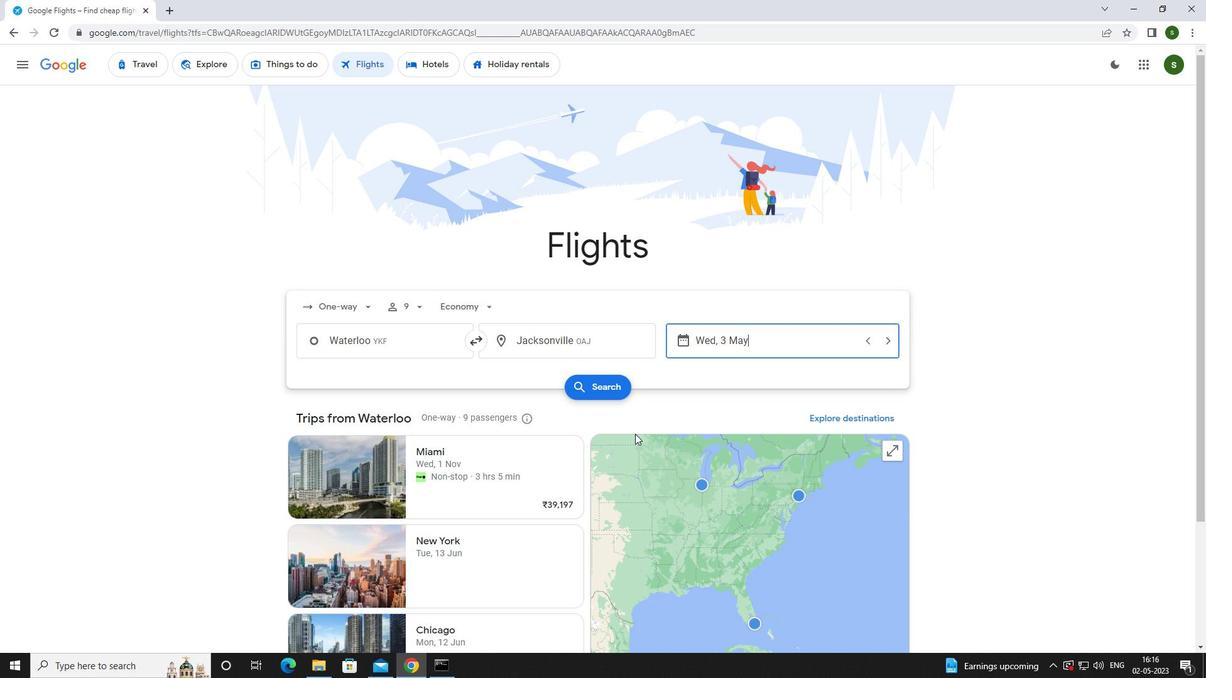 
Action: Mouse pressed left at (603, 390)
Screenshot: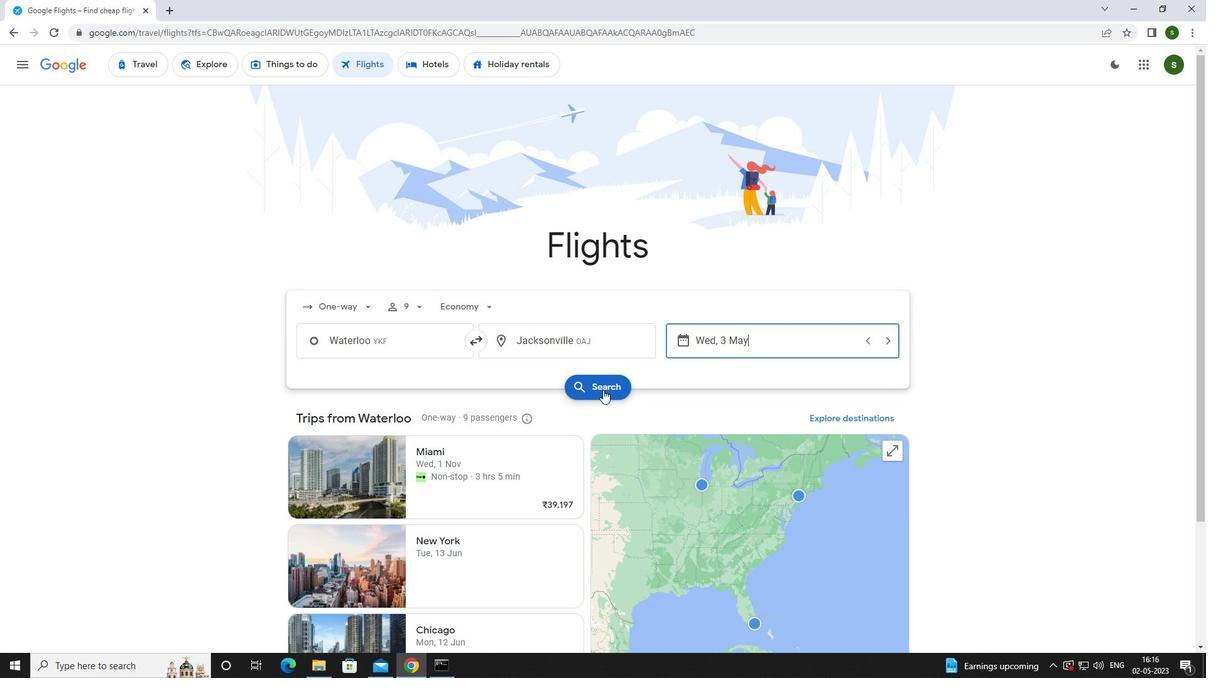 
Action: Mouse moved to (328, 185)
Screenshot: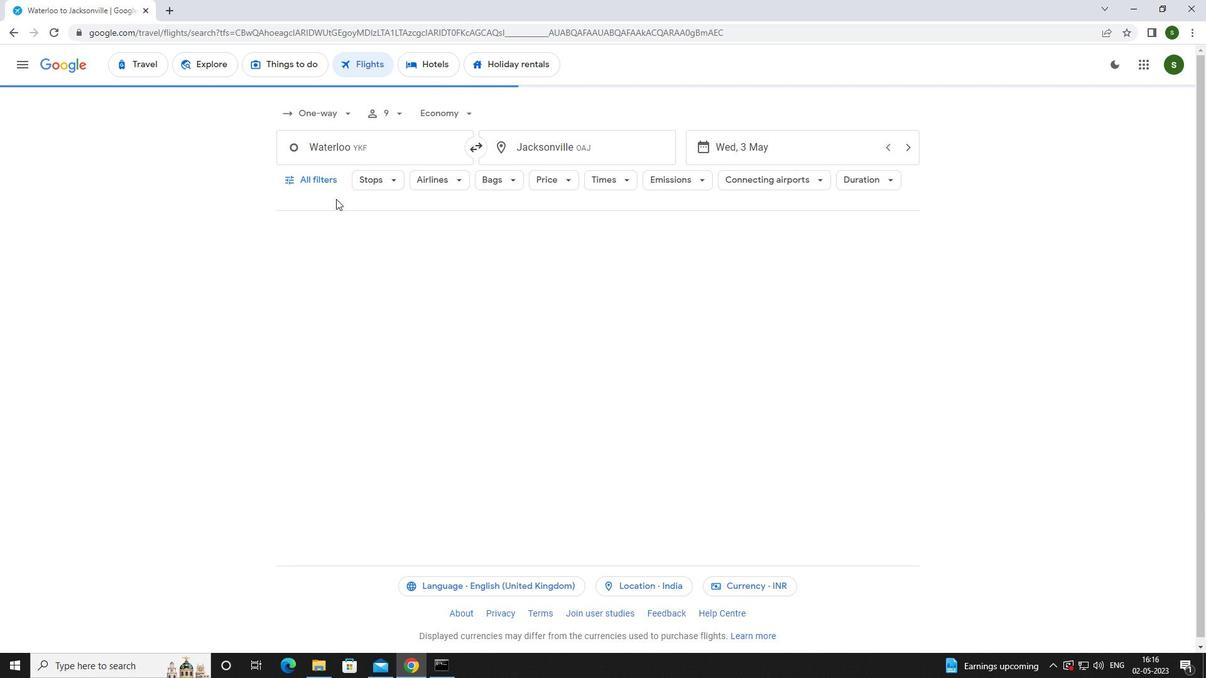 
Action: Mouse pressed left at (328, 185)
Screenshot: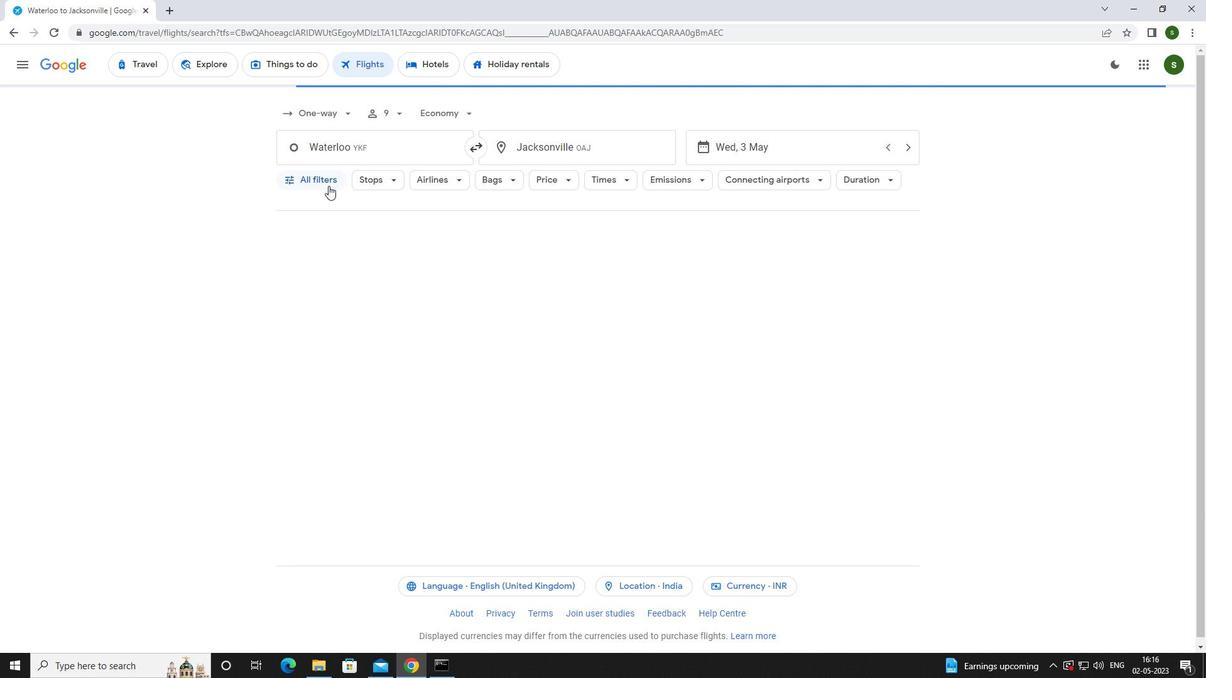 
Action: Mouse moved to (468, 443)
Screenshot: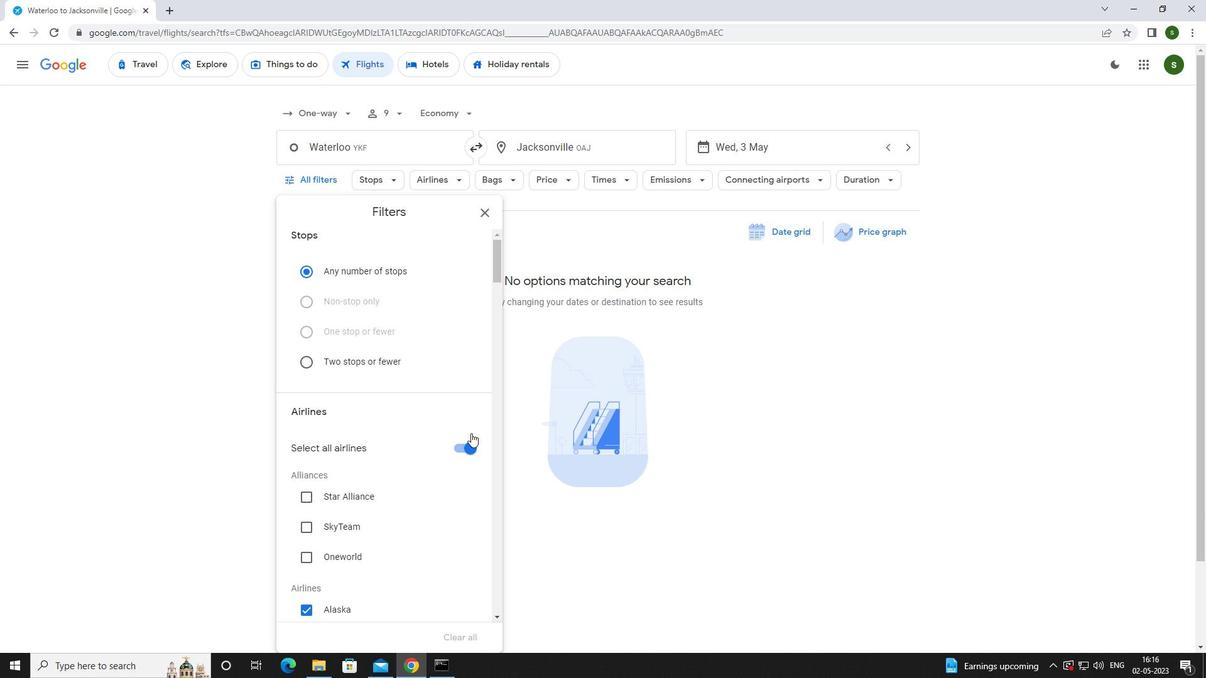 
Action: Mouse pressed left at (468, 443)
Screenshot: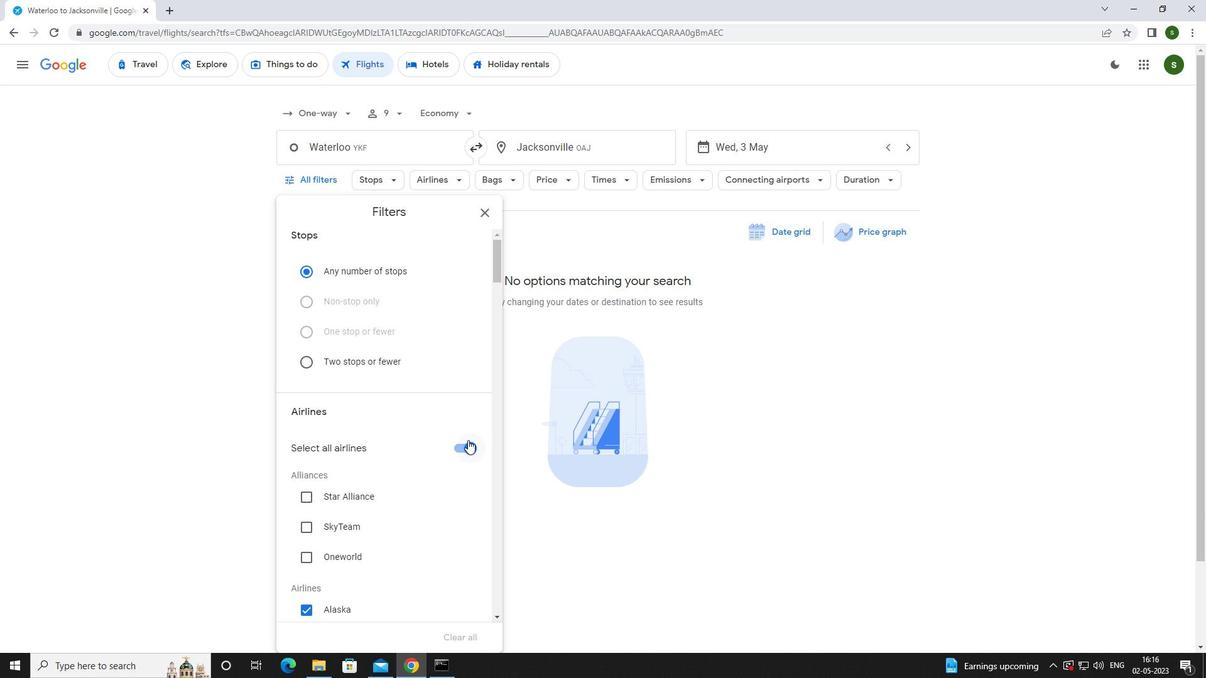 
Action: Mouse moved to (392, 378)
Screenshot: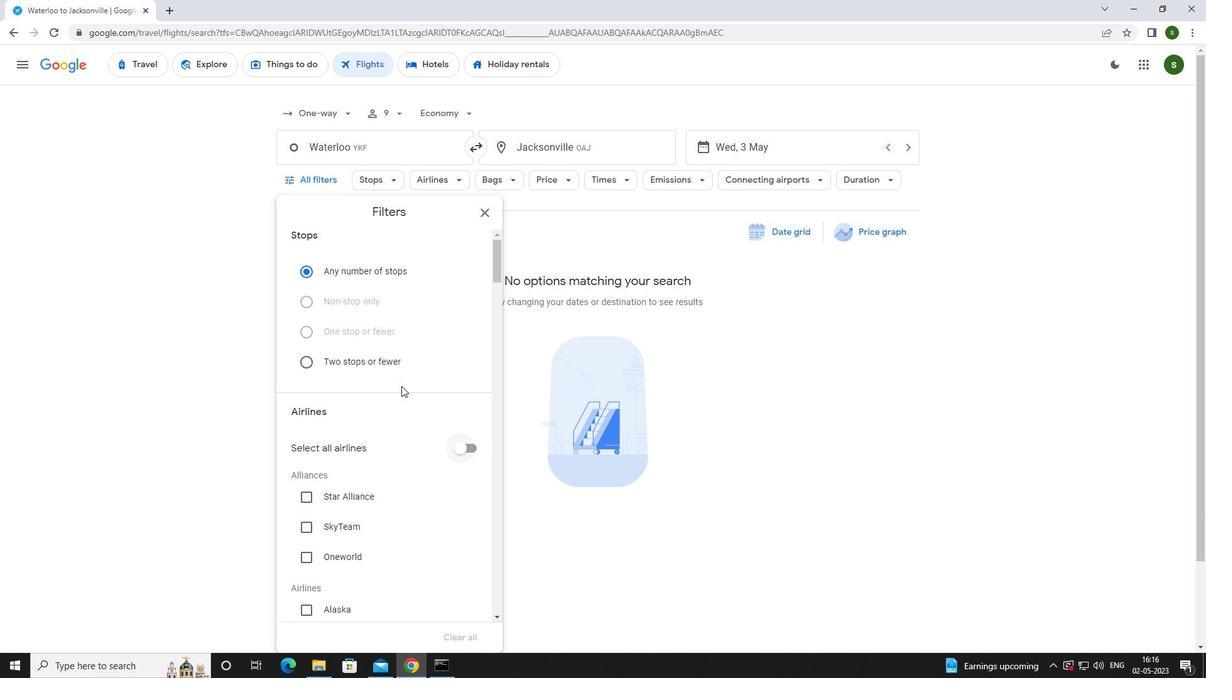 
Action: Mouse scrolled (392, 377) with delta (0, 0)
Screenshot: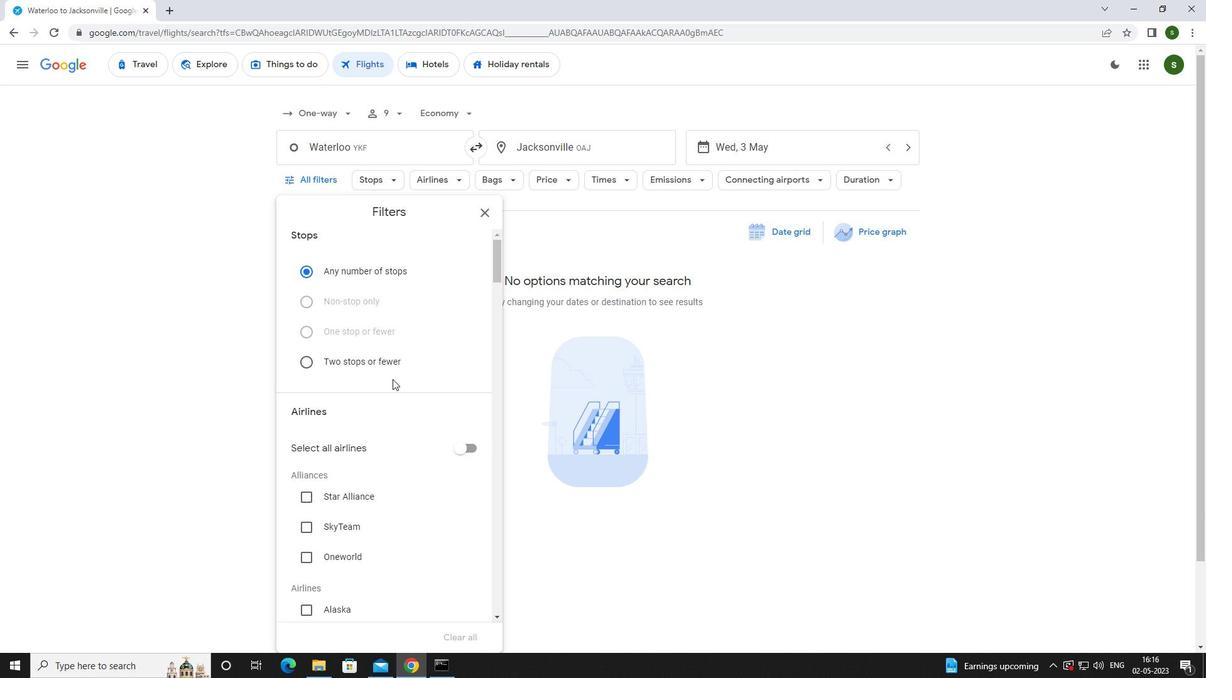 
Action: Mouse scrolled (392, 377) with delta (0, 0)
Screenshot: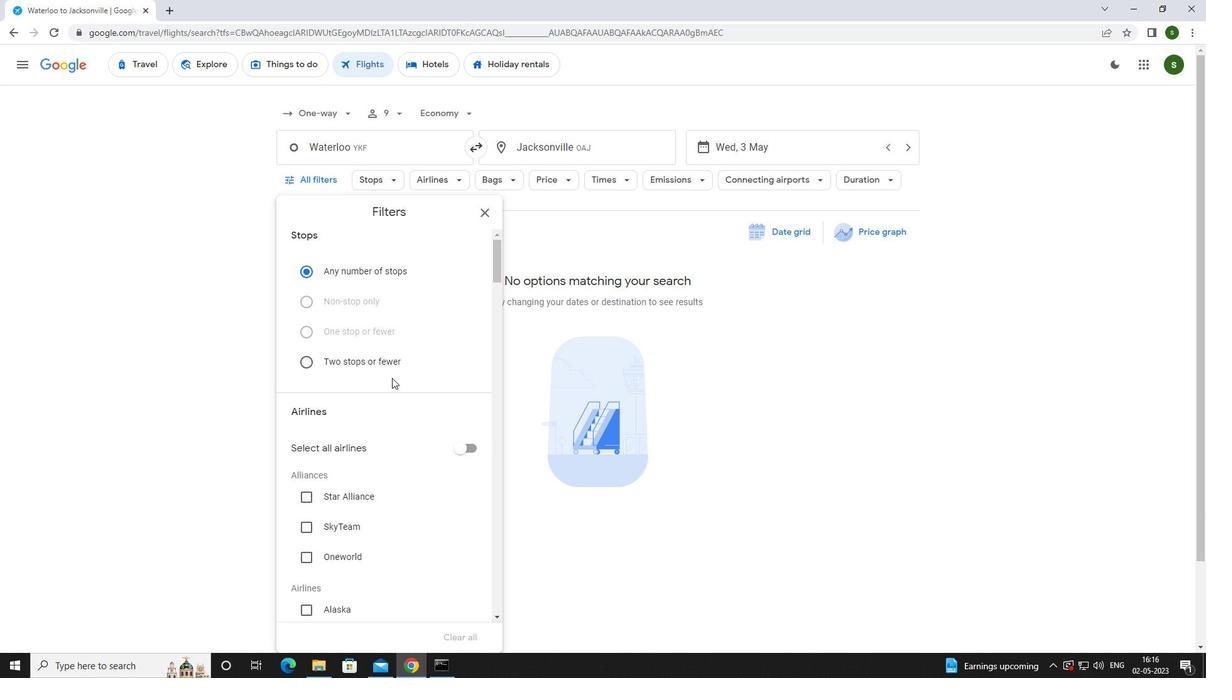
Action: Mouse scrolled (392, 377) with delta (0, 0)
Screenshot: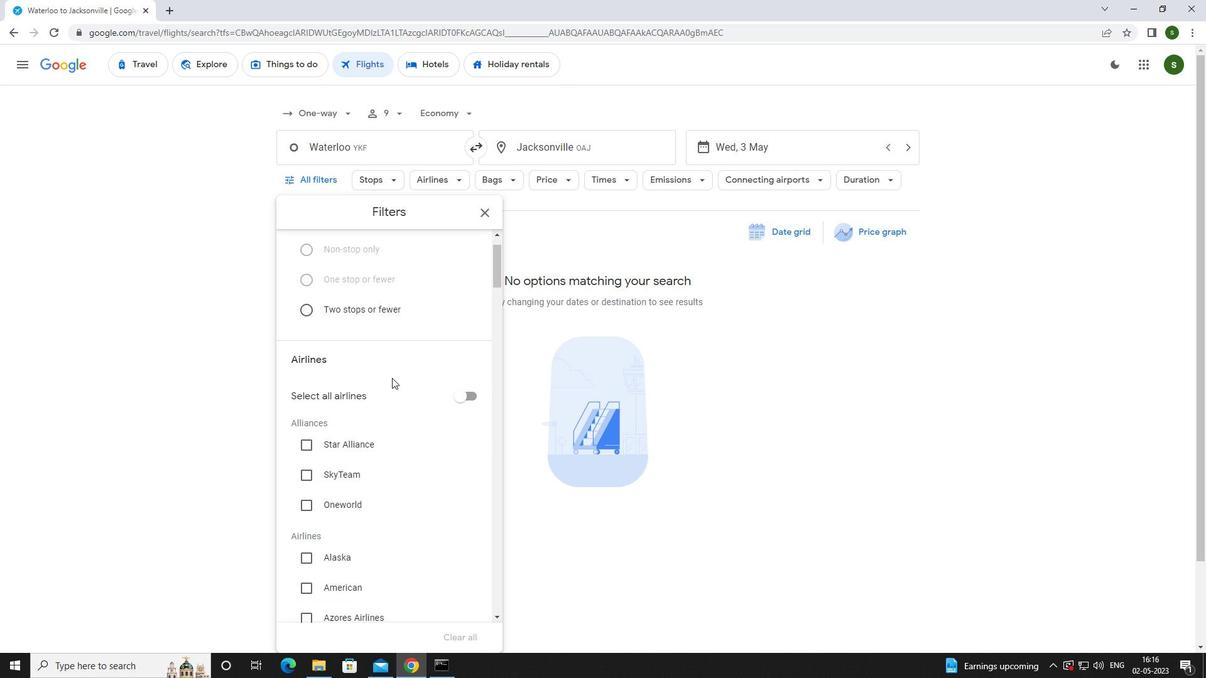 
Action: Mouse scrolled (392, 377) with delta (0, 0)
Screenshot: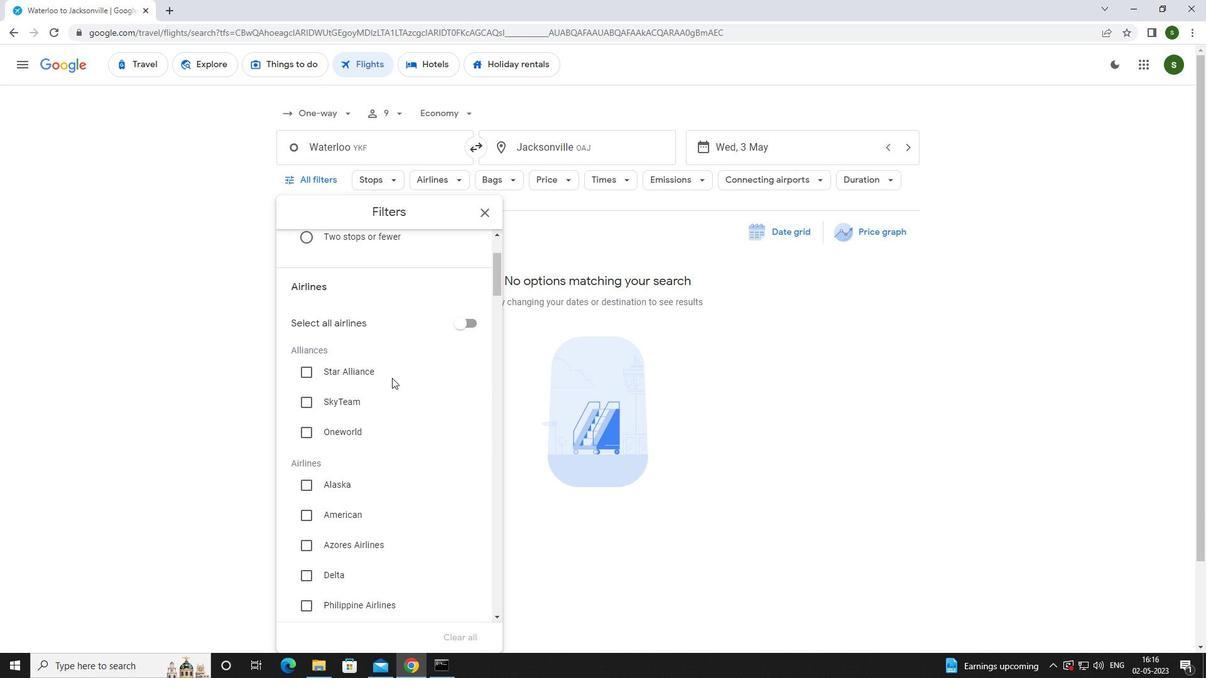 
Action: Mouse moved to (339, 442)
Screenshot: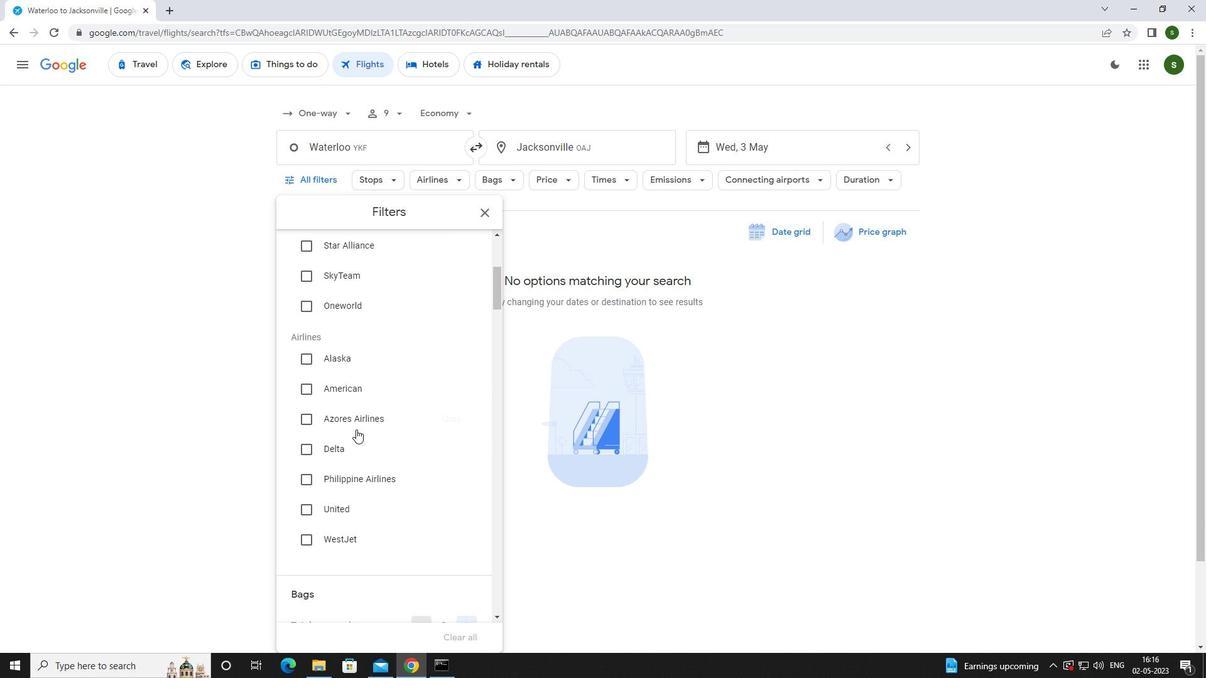 
Action: Mouse pressed left at (339, 442)
Screenshot: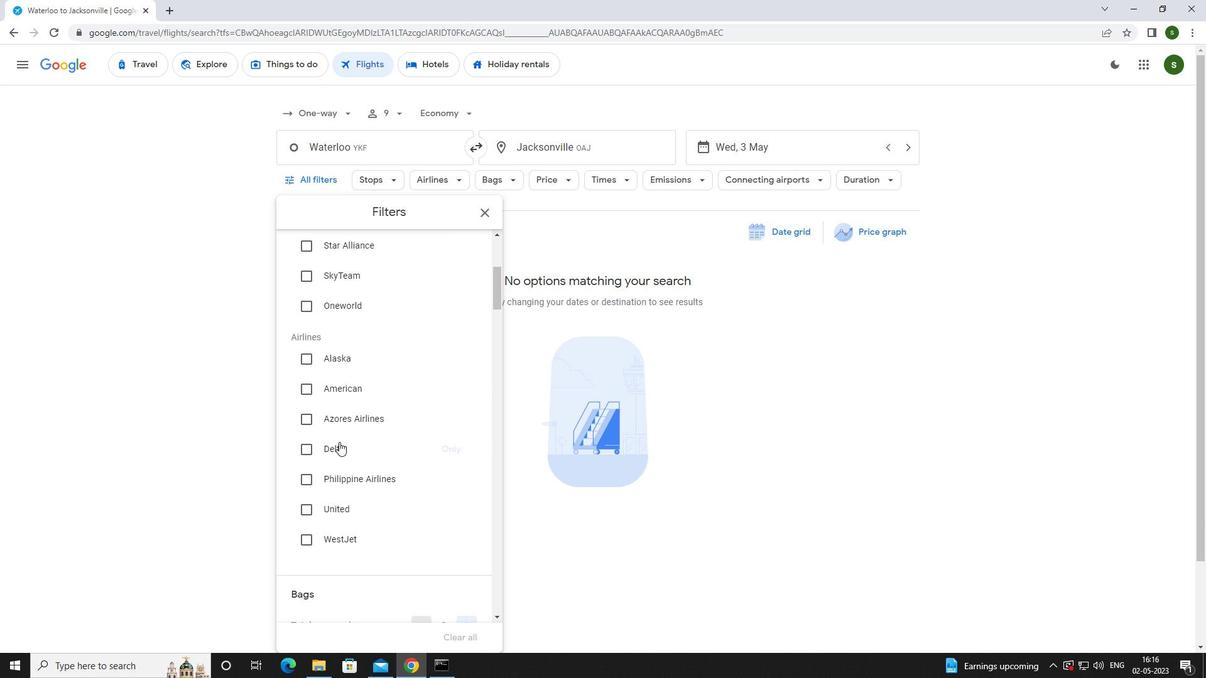 
Action: Mouse scrolled (339, 441) with delta (0, 0)
Screenshot: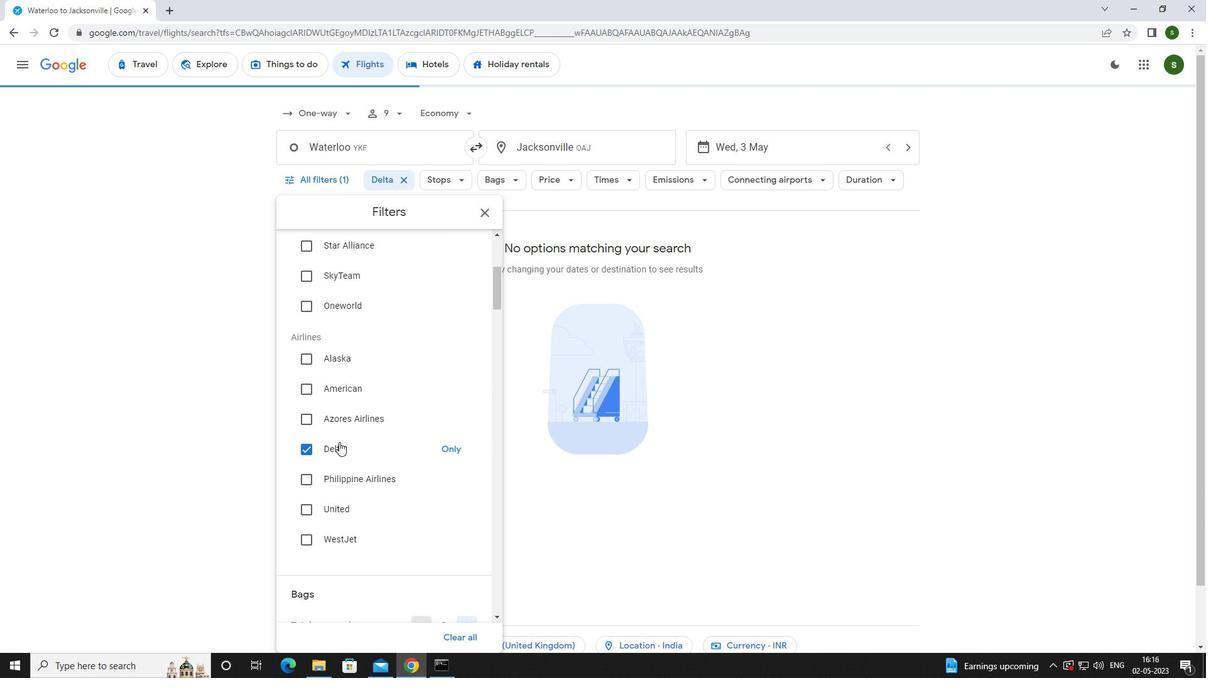 
Action: Mouse scrolled (339, 441) with delta (0, 0)
Screenshot: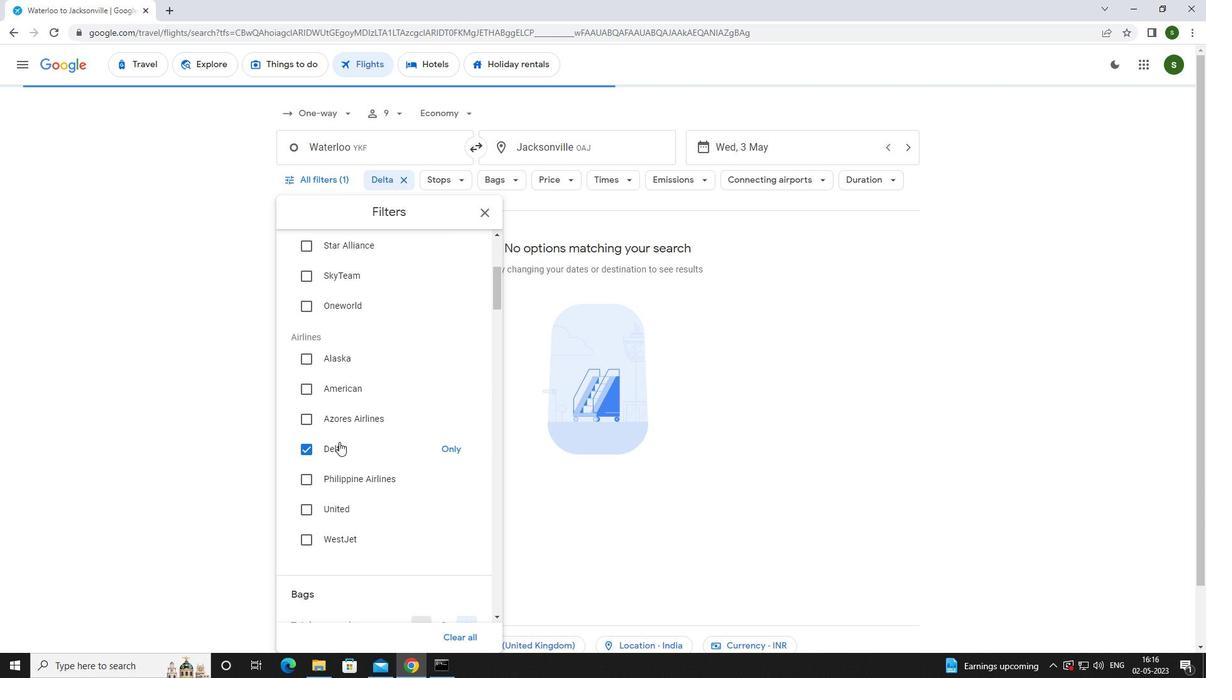 
Action: Mouse scrolled (339, 441) with delta (0, 0)
Screenshot: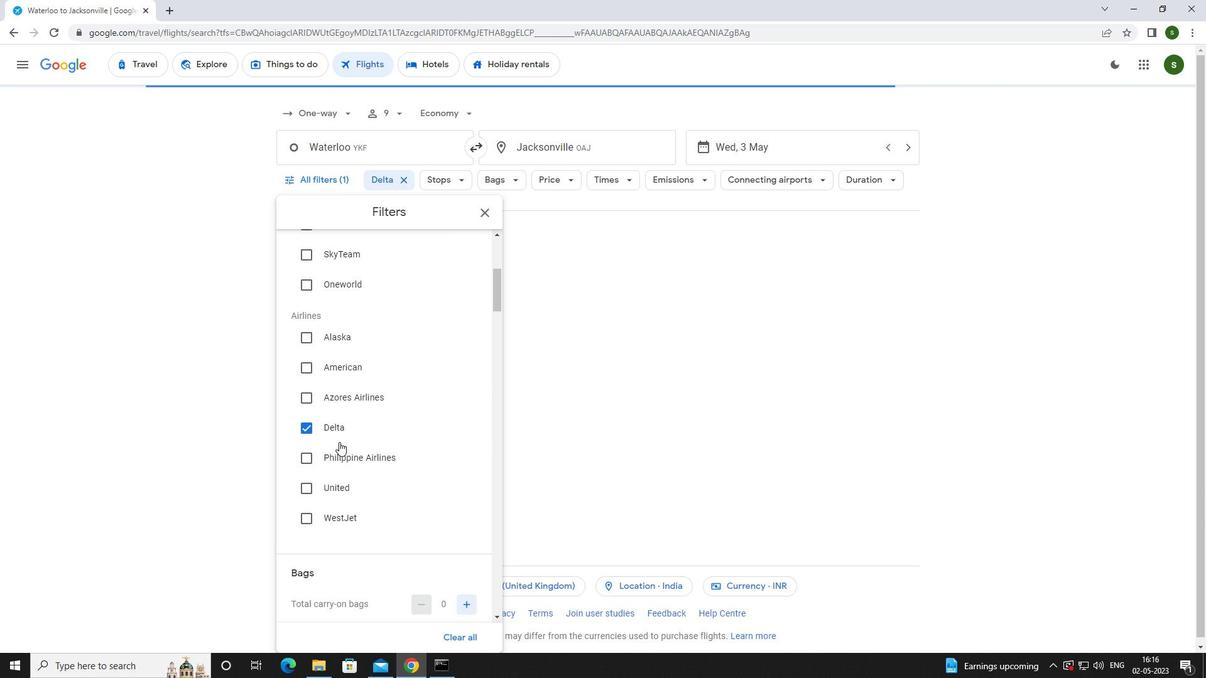 
Action: Mouse moved to (464, 436)
Screenshot: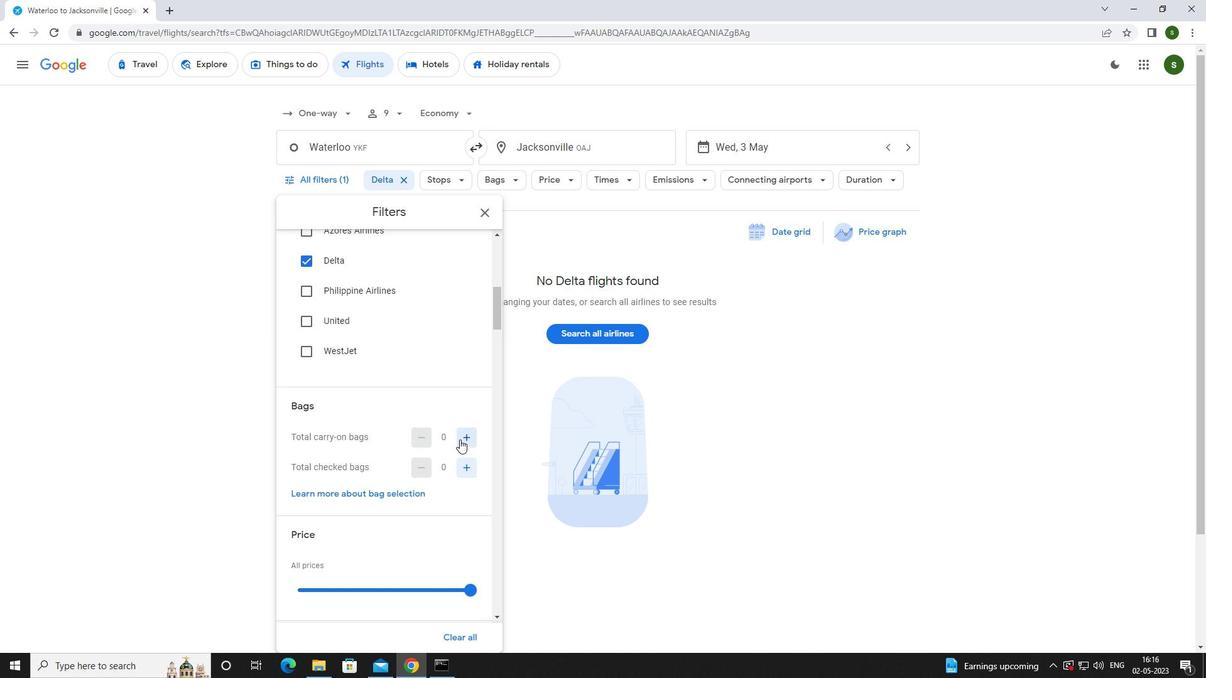 
Action: Mouse pressed left at (464, 436)
Screenshot: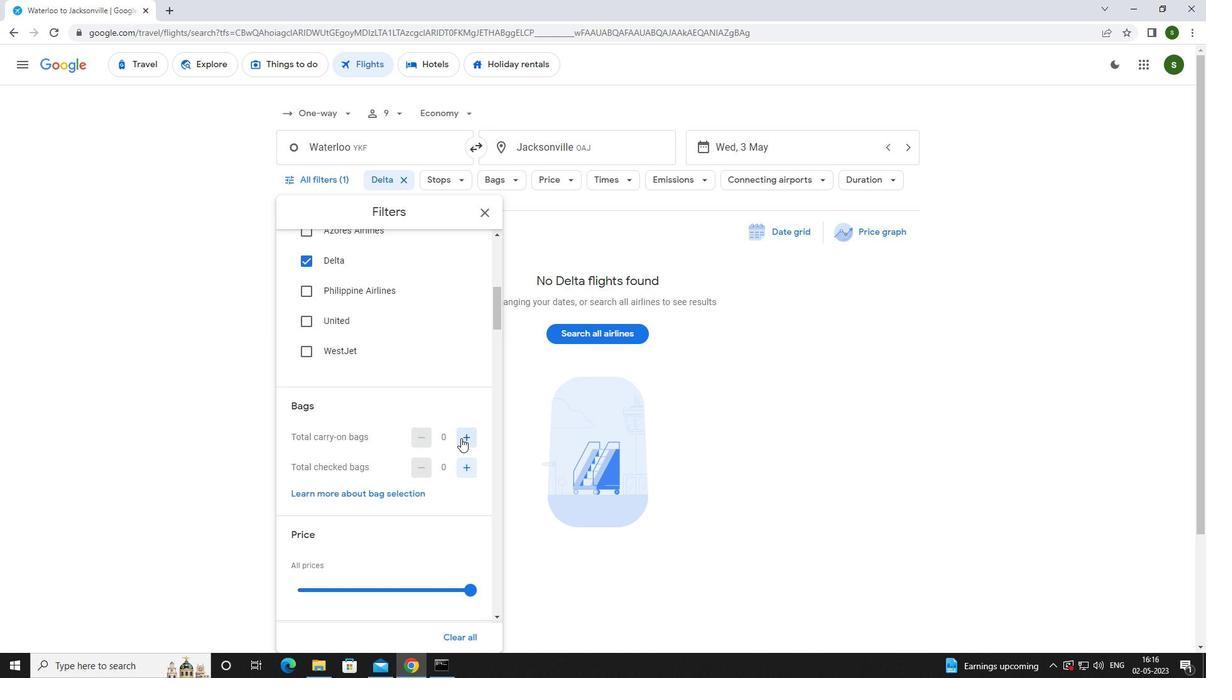 
Action: Mouse pressed left at (464, 436)
Screenshot: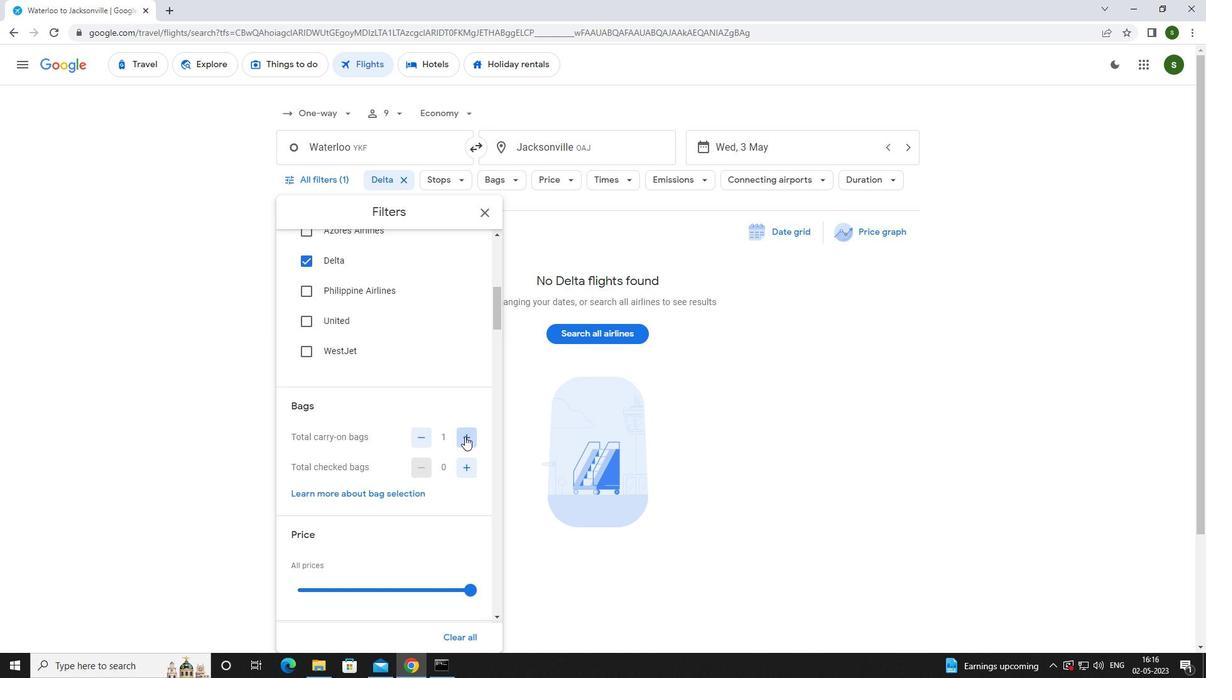 
Action: Mouse scrolled (464, 435) with delta (0, 0)
Screenshot: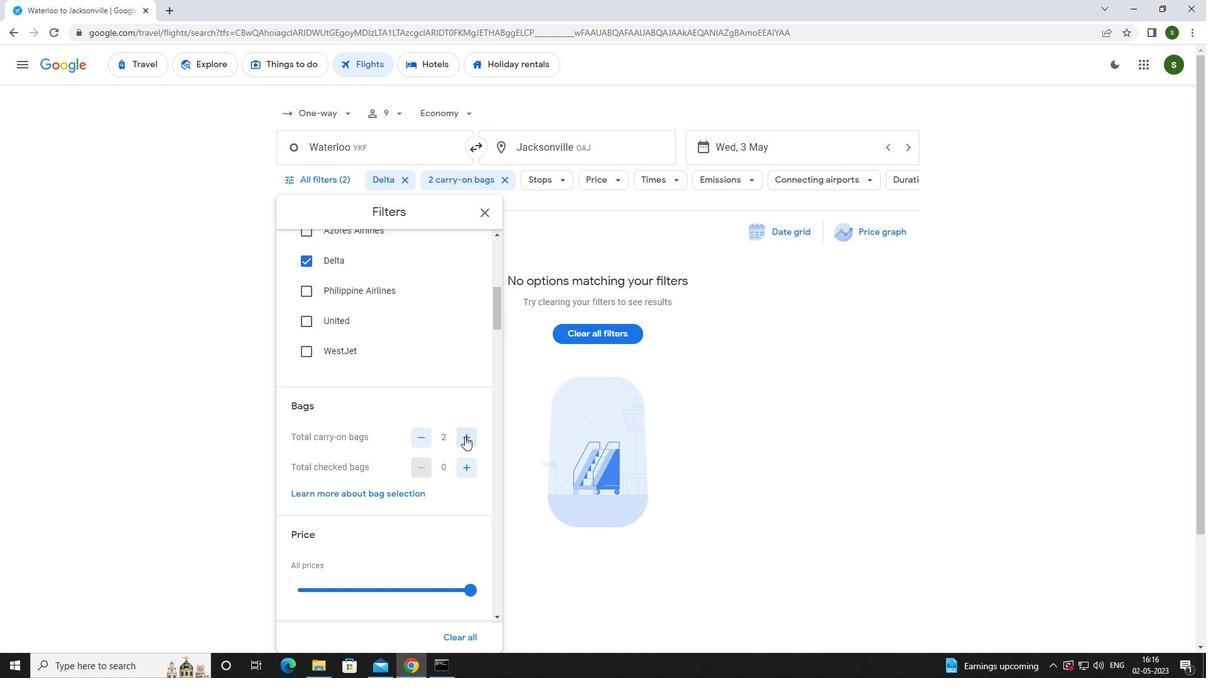 
Action: Mouse scrolled (464, 435) with delta (0, 0)
Screenshot: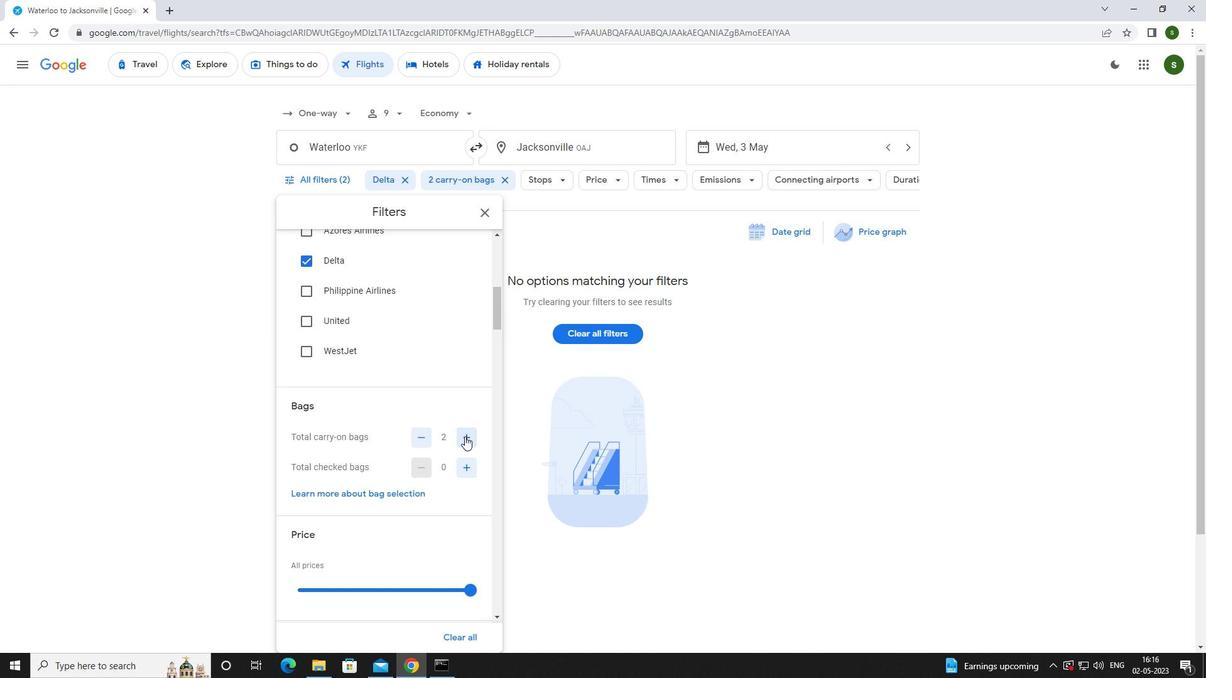 
Action: Mouse moved to (471, 462)
Screenshot: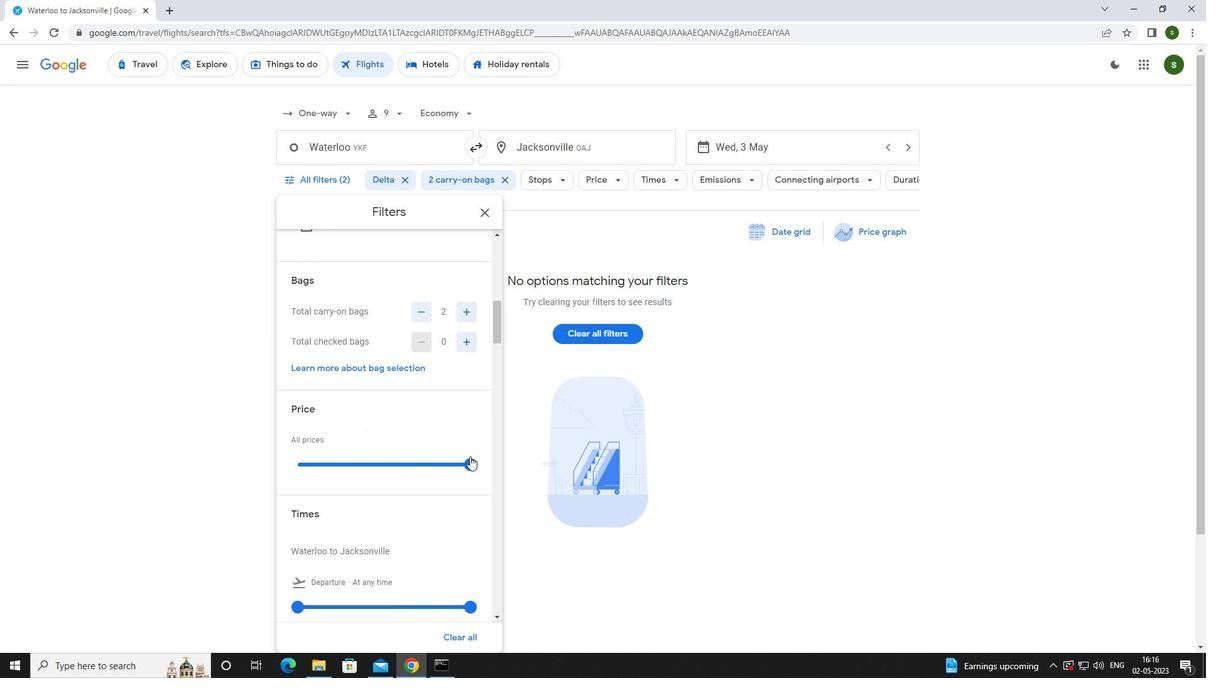 
Action: Mouse pressed left at (471, 462)
Screenshot: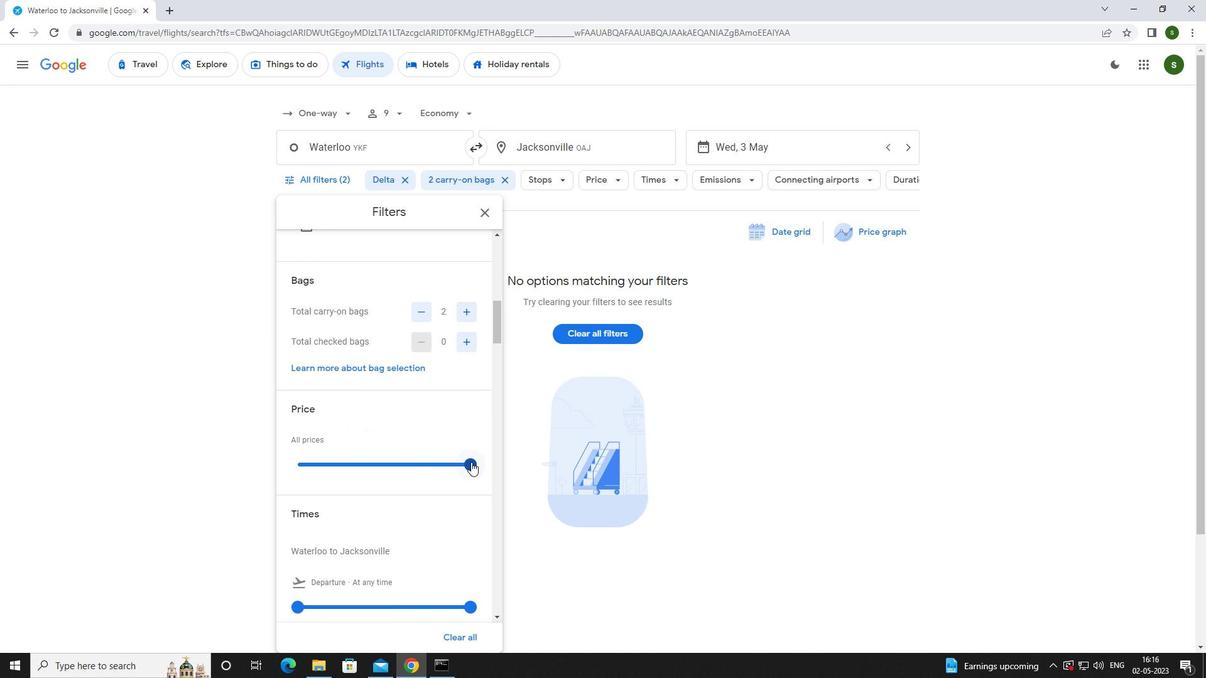 
Action: Mouse scrolled (471, 462) with delta (0, 0)
Screenshot: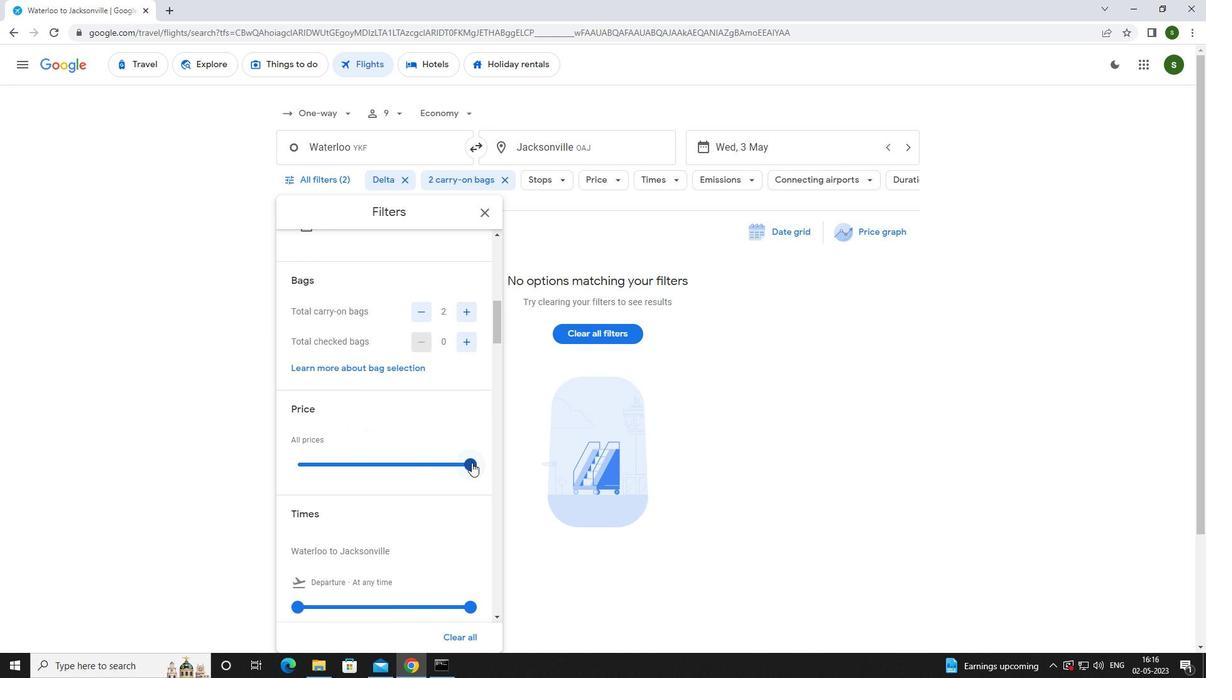 
Action: Mouse scrolled (471, 462) with delta (0, 0)
Screenshot: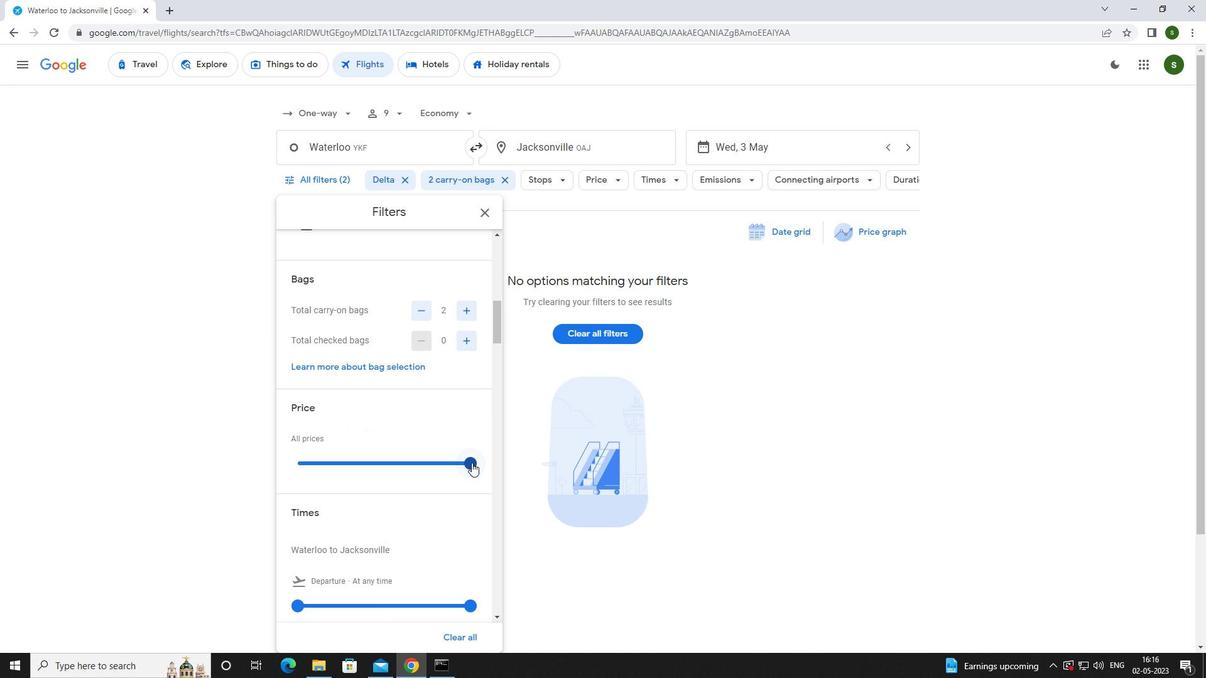 
Action: Mouse scrolled (471, 462) with delta (0, 0)
Screenshot: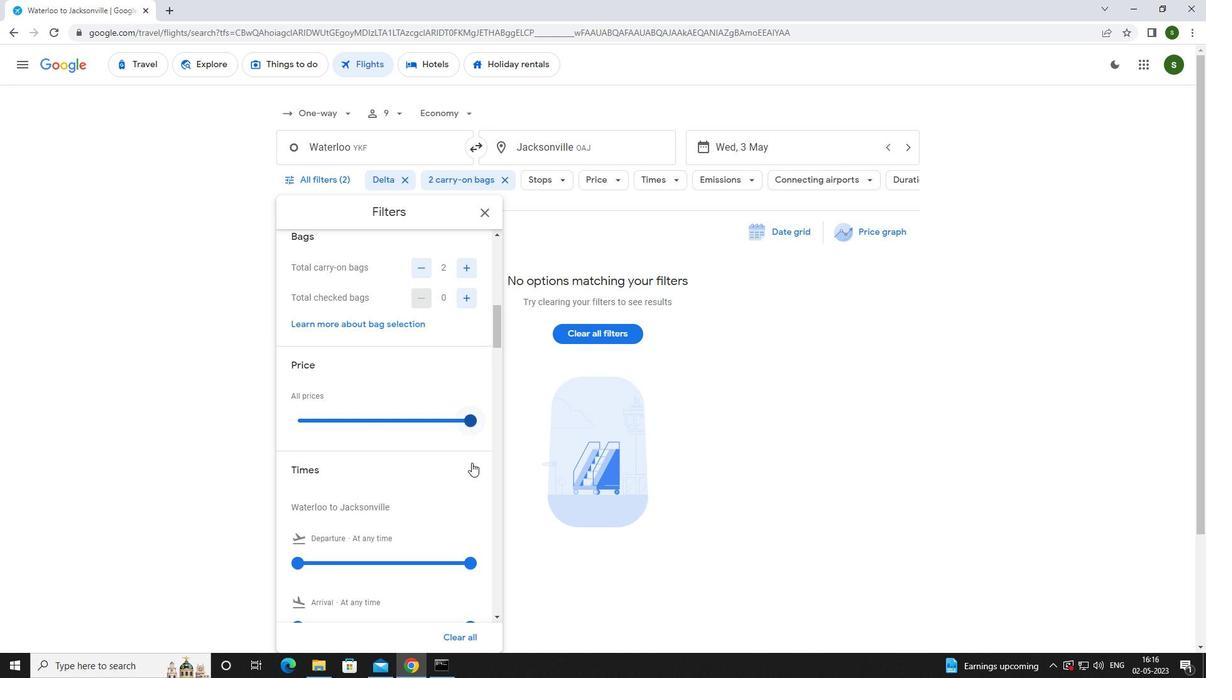 
Action: Mouse moved to (299, 419)
Screenshot: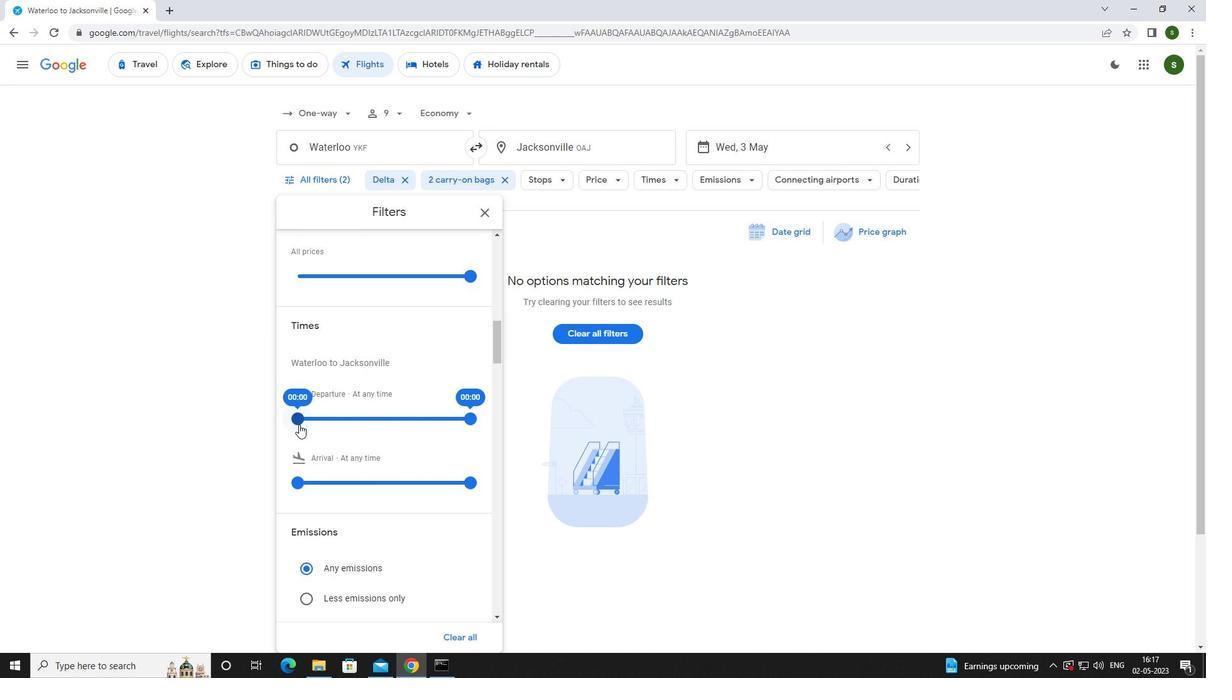
Action: Mouse pressed left at (299, 419)
Screenshot: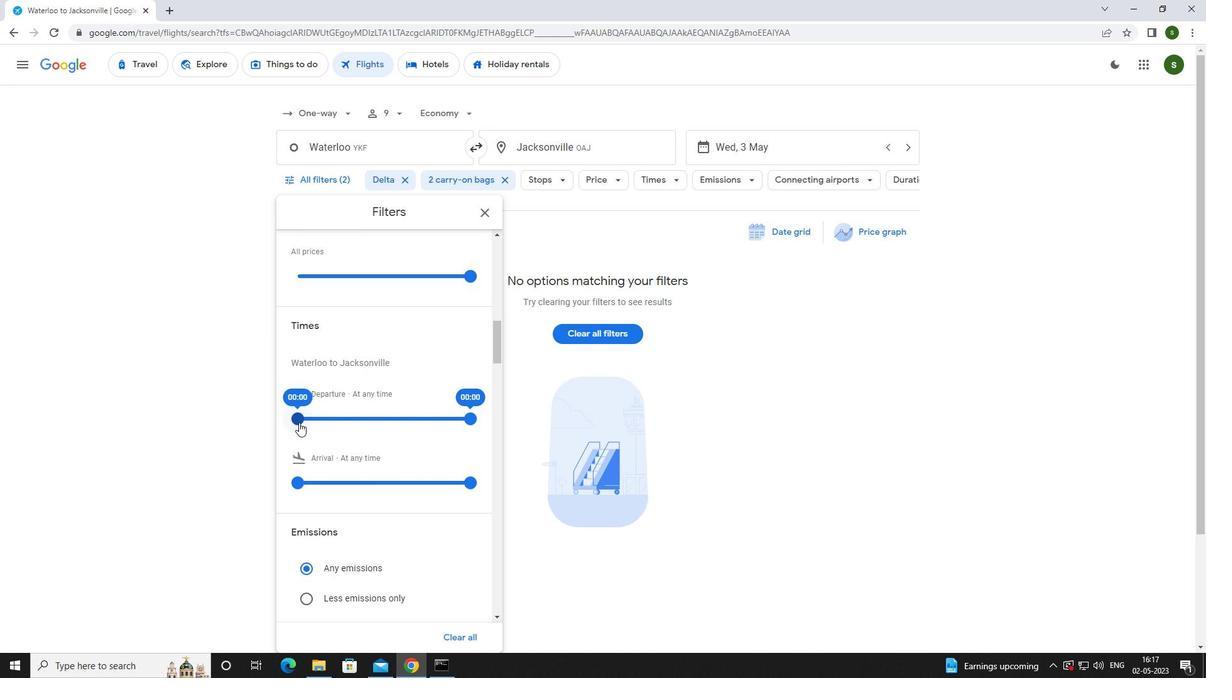 
Action: Mouse moved to (804, 444)
Screenshot: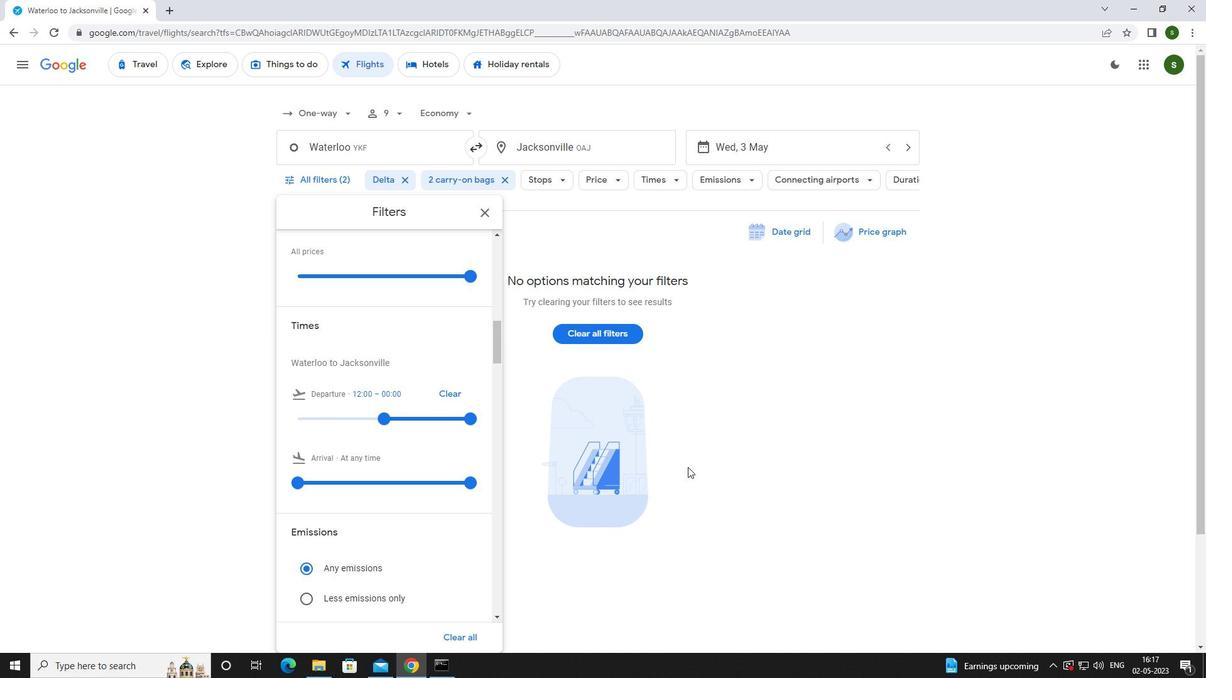 
Action: Mouse pressed left at (804, 444)
Screenshot: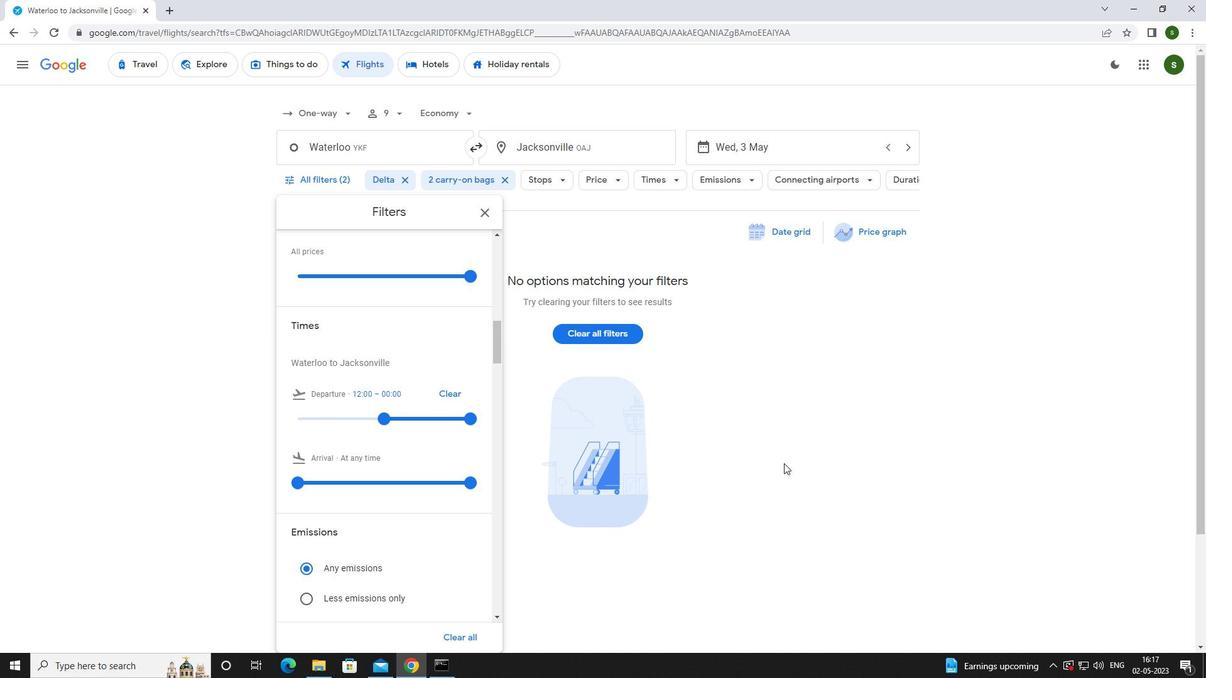 
Action: Mouse moved to (790, 441)
Screenshot: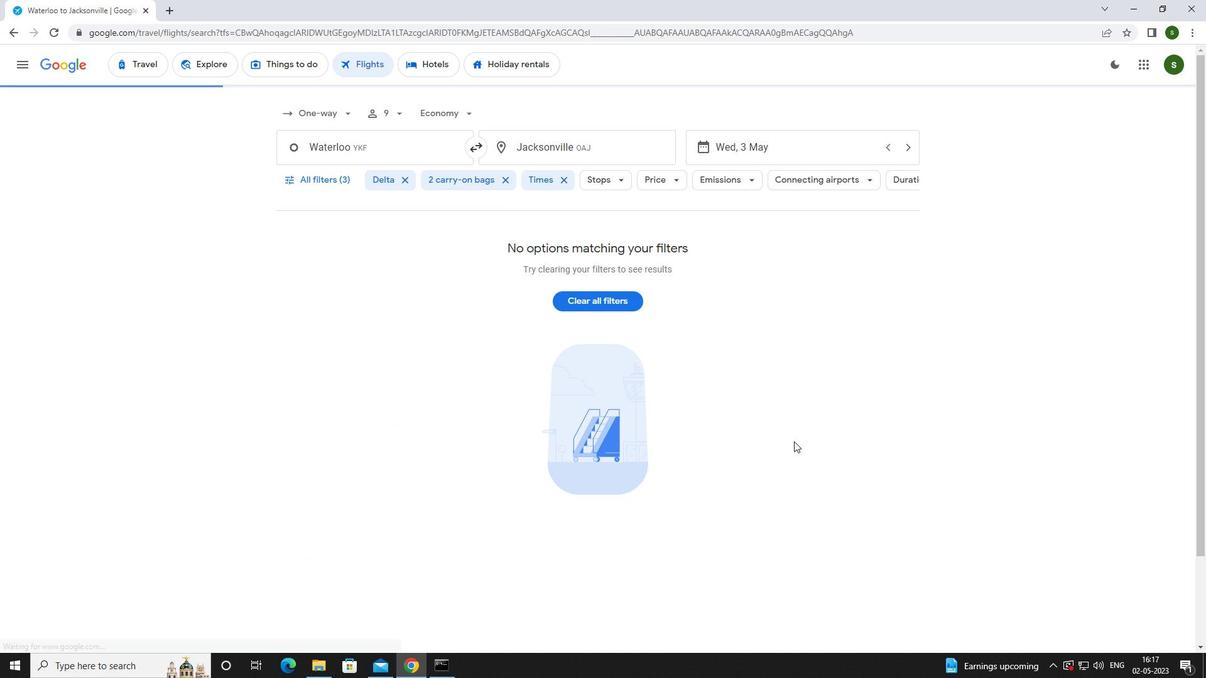 
